 Task: Look for space in Usehat, India from 7th July, 2023 to 14th July, 2023 for 1 adult in price range Rs.6000 to Rs.14000. Place can be shared room with 1  bedroom having 1 bed and 1 bathroom. Property type can be house, flat, guest house, hotel. Booking option can be shelf check-in. Required host language is English.
Action: Mouse moved to (453, 79)
Screenshot: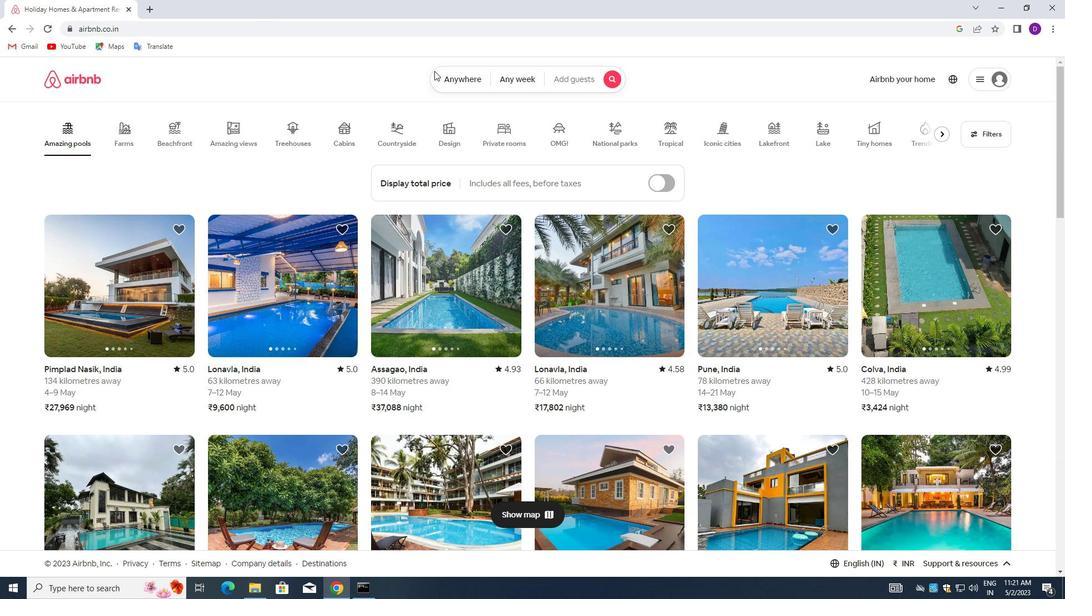 
Action: Mouse pressed left at (453, 79)
Screenshot: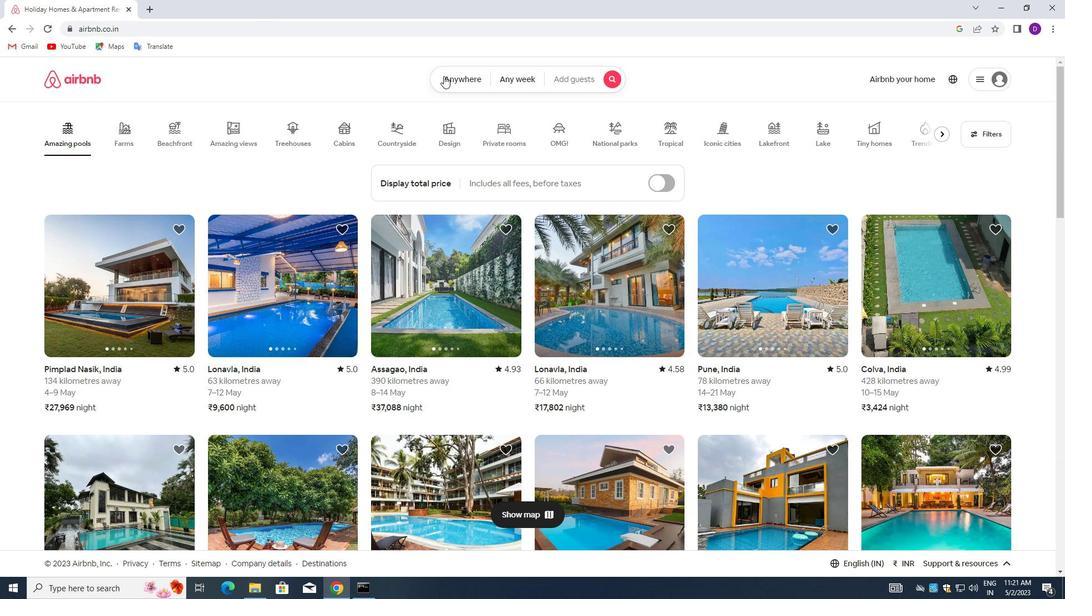 
Action: Mouse moved to (347, 129)
Screenshot: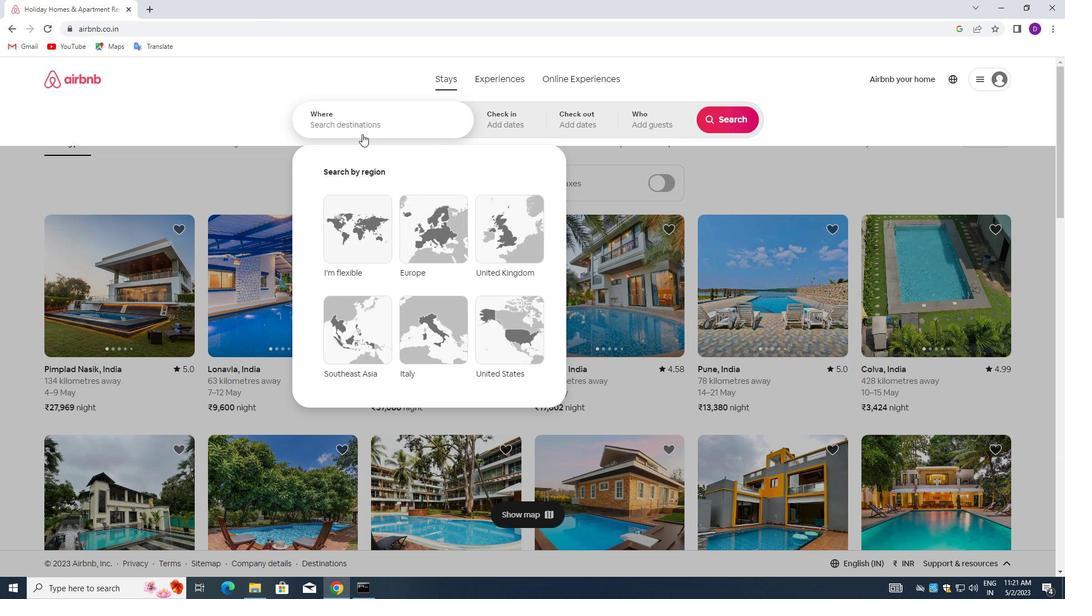 
Action: Mouse pressed left at (347, 129)
Screenshot: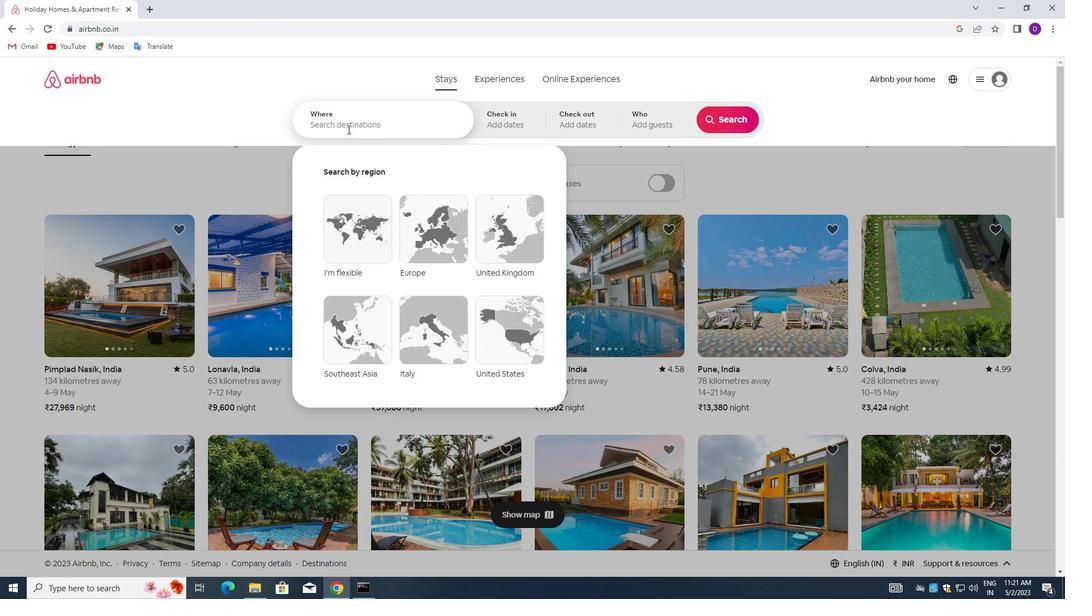 
Action: Key pressed <Key.shift>USEHAT,<Key.space><Key.shift>INDIA<Key.enter>
Screenshot: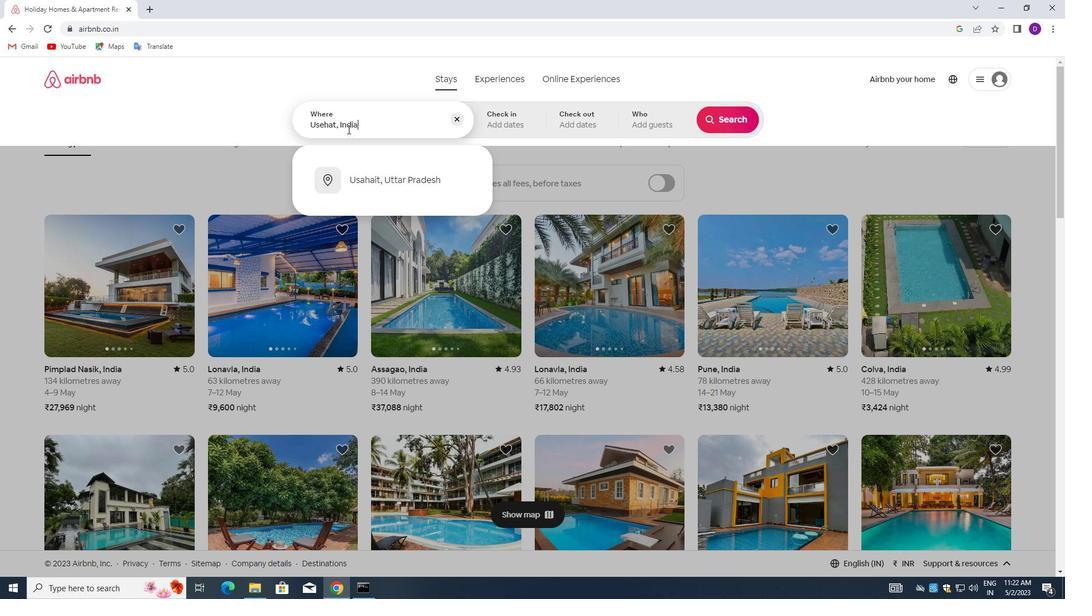 
Action: Mouse moved to (596, 237)
Screenshot: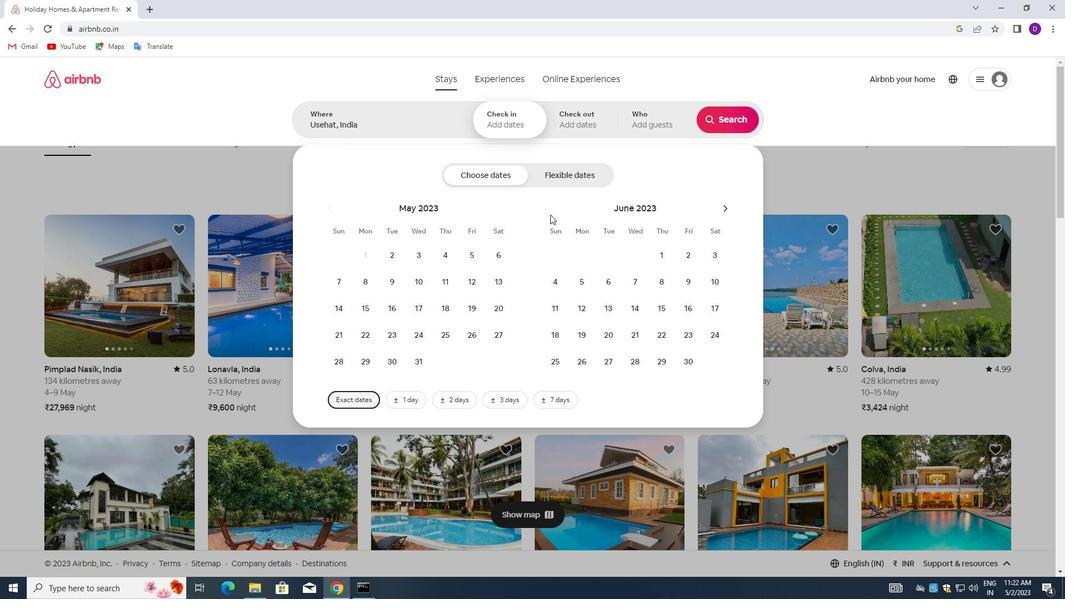 
Action: Mouse scrolled (596, 236) with delta (0, 0)
Screenshot: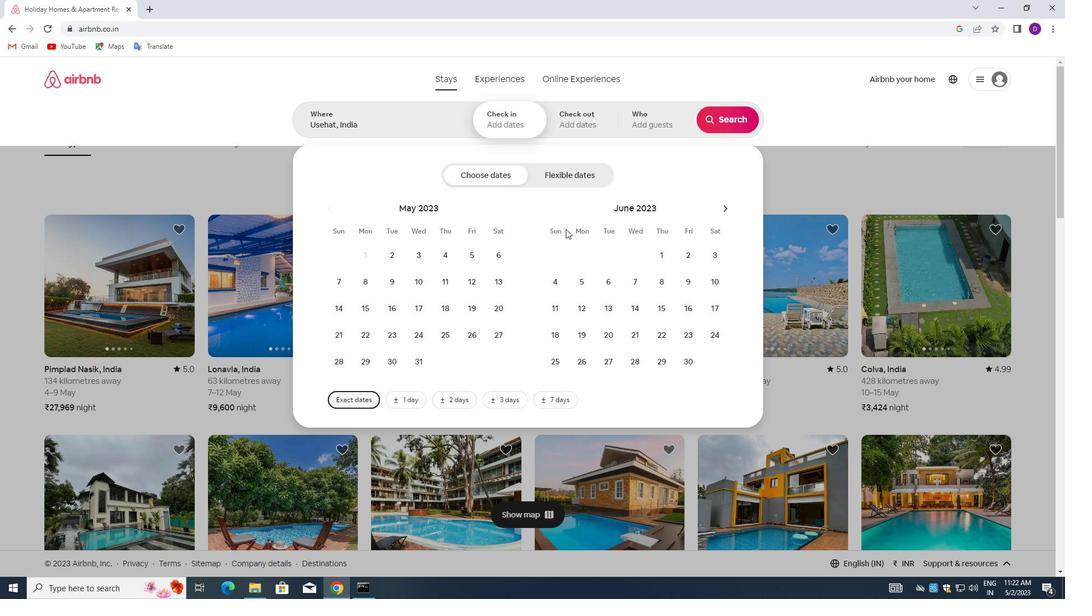 
Action: Mouse moved to (720, 210)
Screenshot: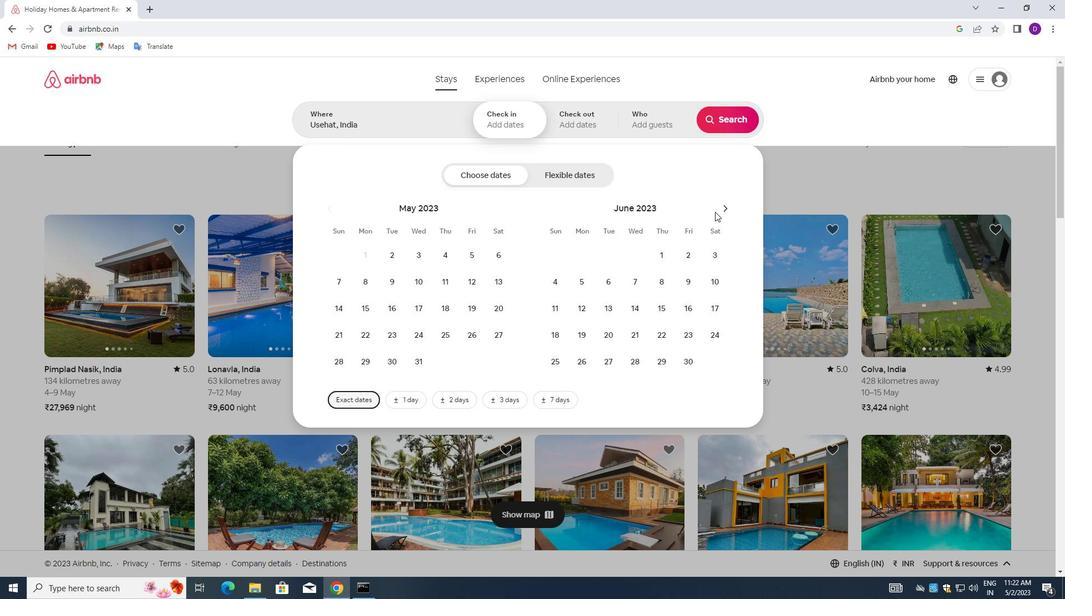
Action: Mouse pressed left at (720, 210)
Screenshot: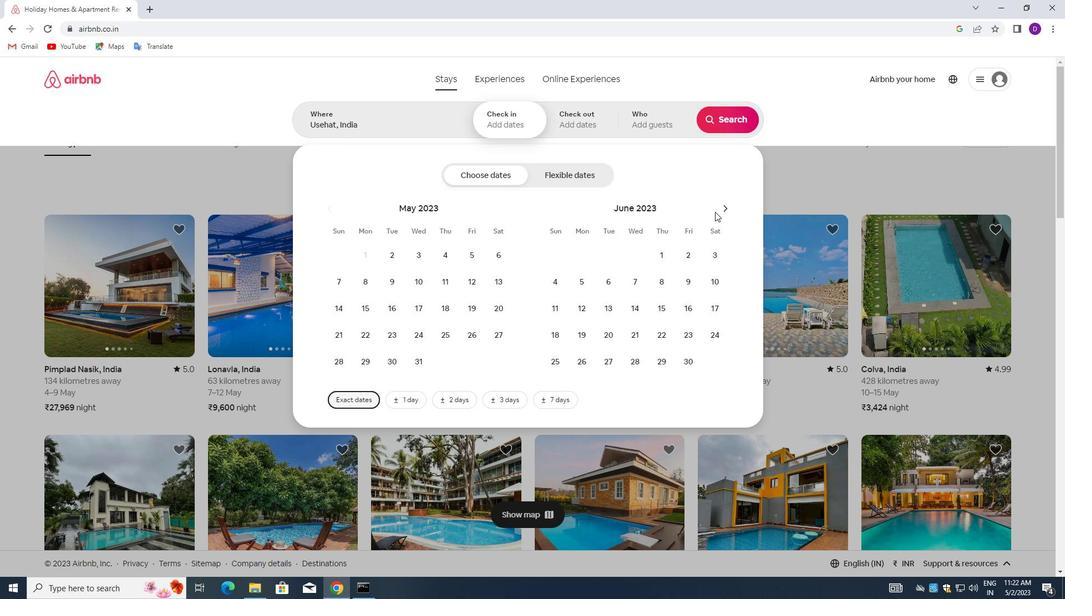 
Action: Mouse moved to (695, 284)
Screenshot: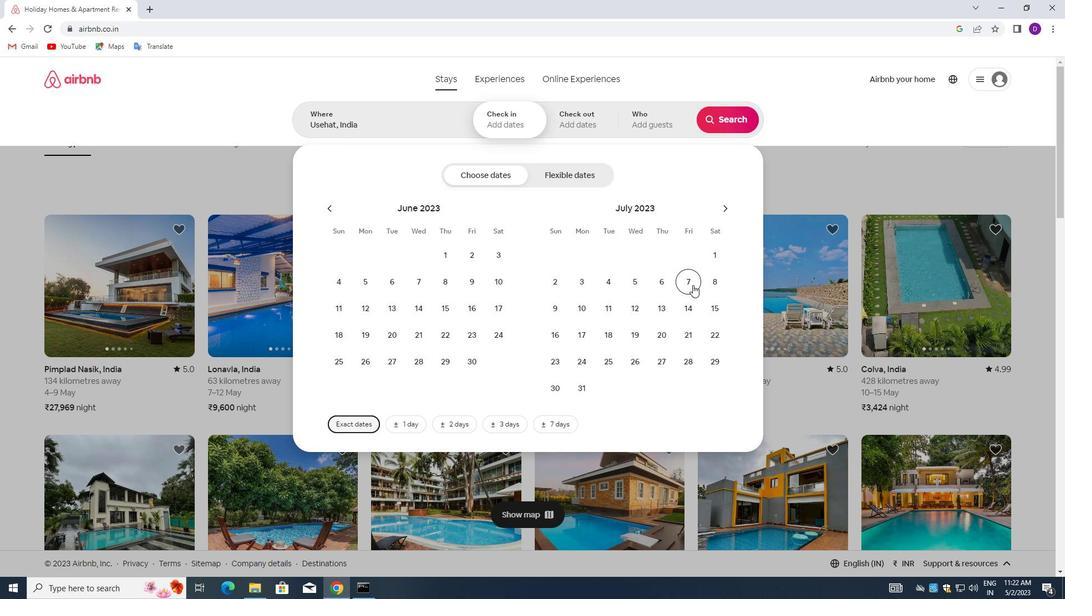 
Action: Mouse pressed left at (695, 284)
Screenshot: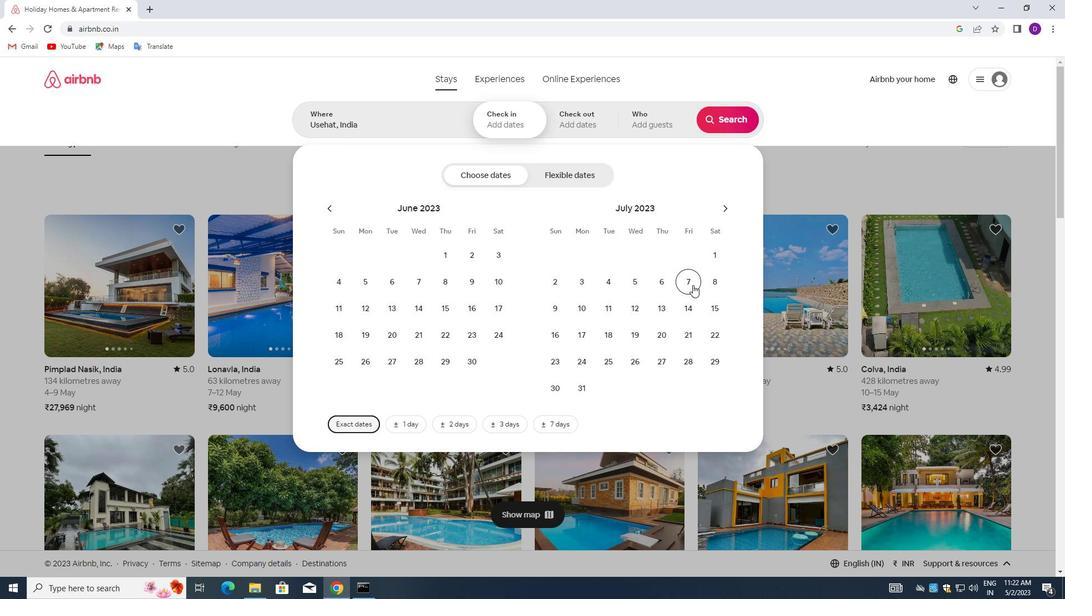 
Action: Mouse moved to (684, 309)
Screenshot: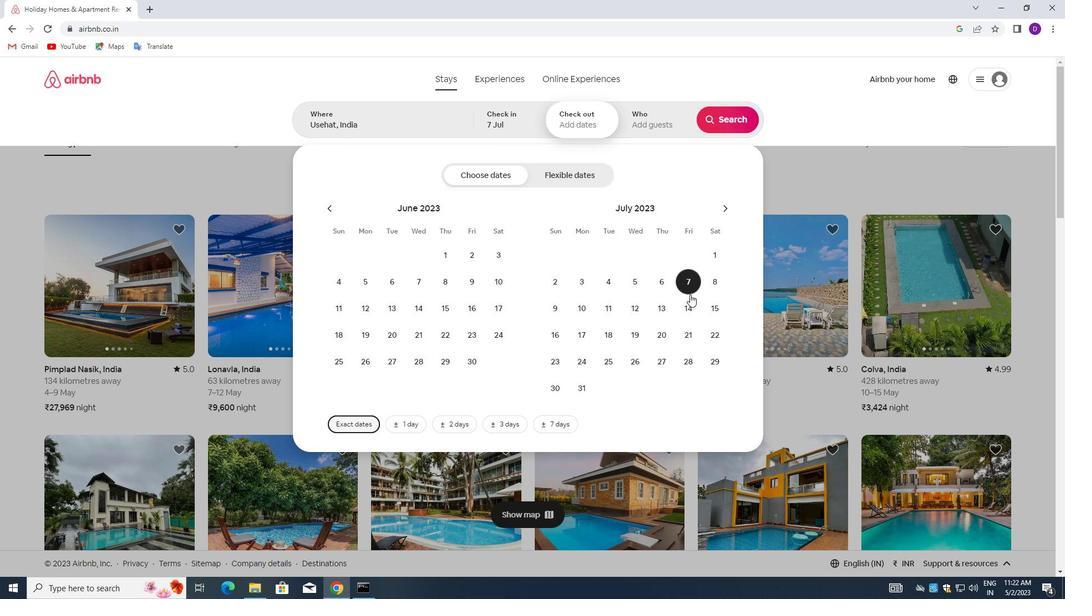 
Action: Mouse pressed left at (684, 309)
Screenshot: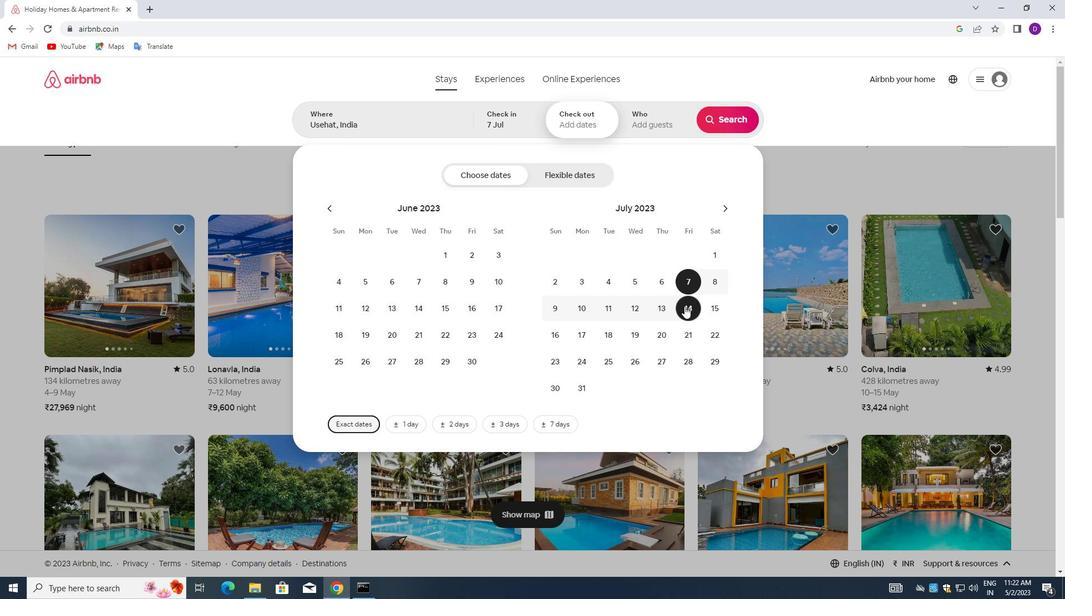 
Action: Mouse moved to (659, 122)
Screenshot: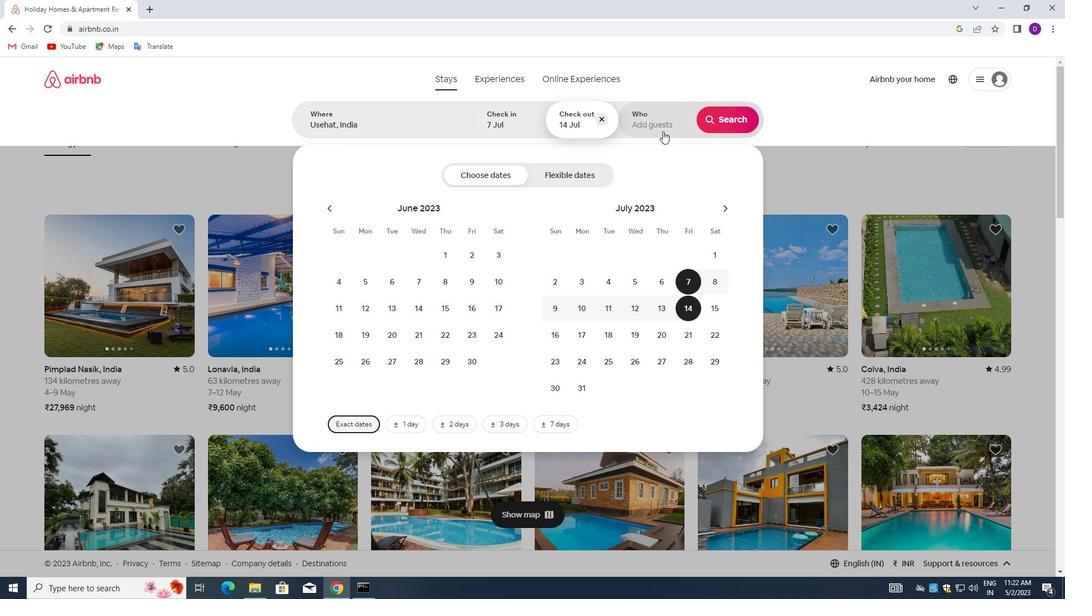 
Action: Mouse pressed left at (659, 122)
Screenshot: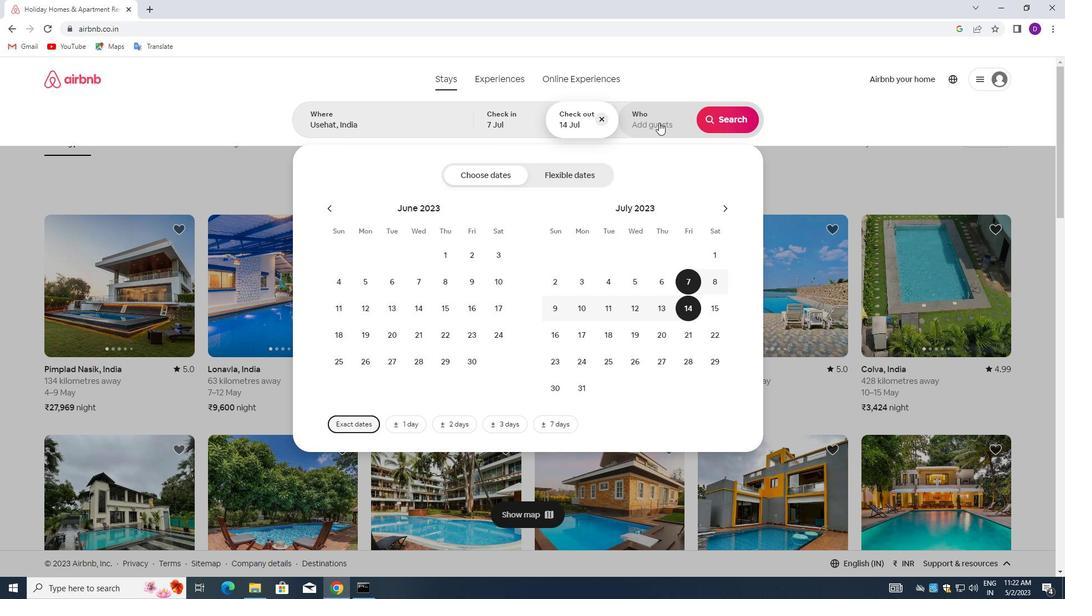
Action: Mouse moved to (732, 178)
Screenshot: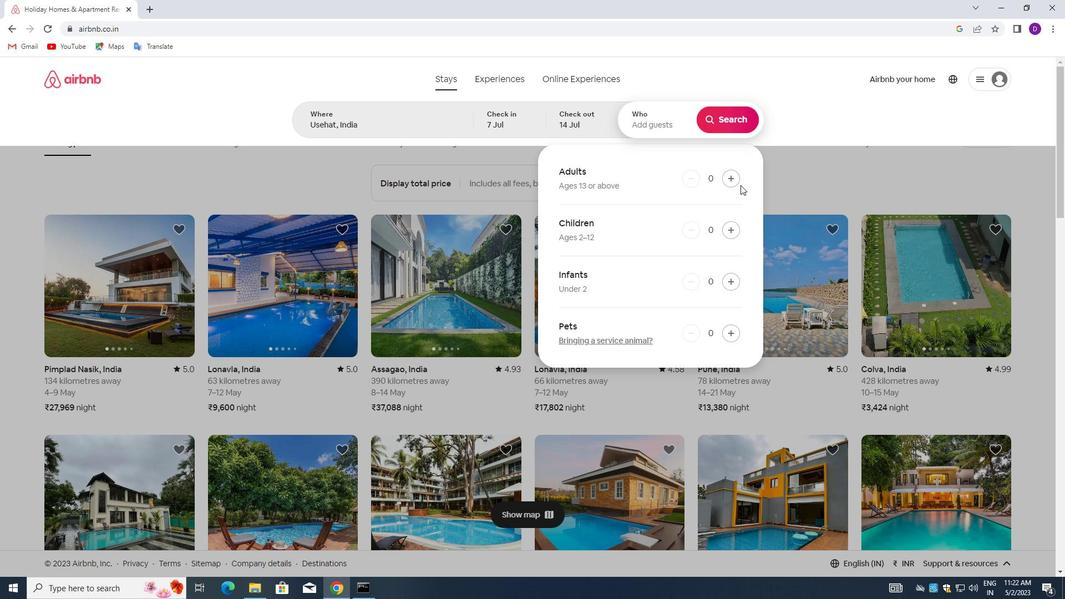 
Action: Mouse pressed left at (732, 178)
Screenshot: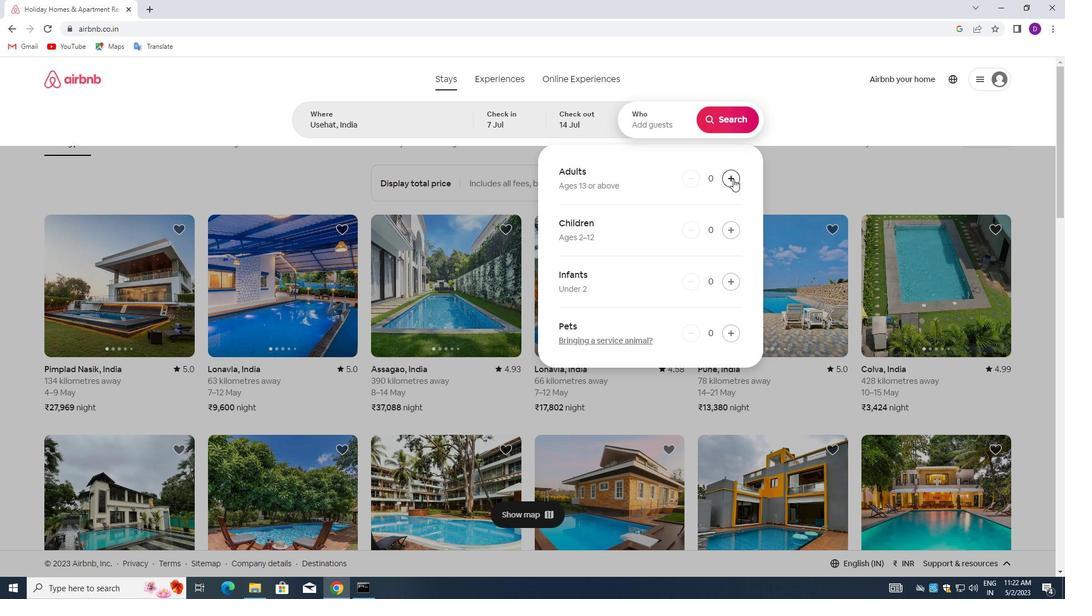 
Action: Mouse moved to (731, 120)
Screenshot: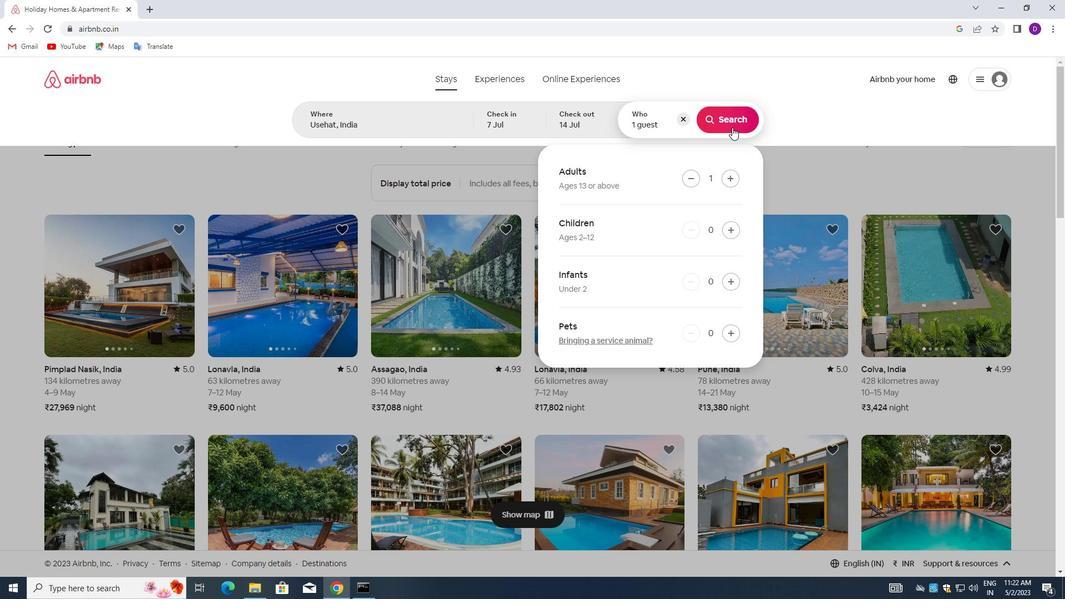 
Action: Mouse pressed left at (731, 120)
Screenshot: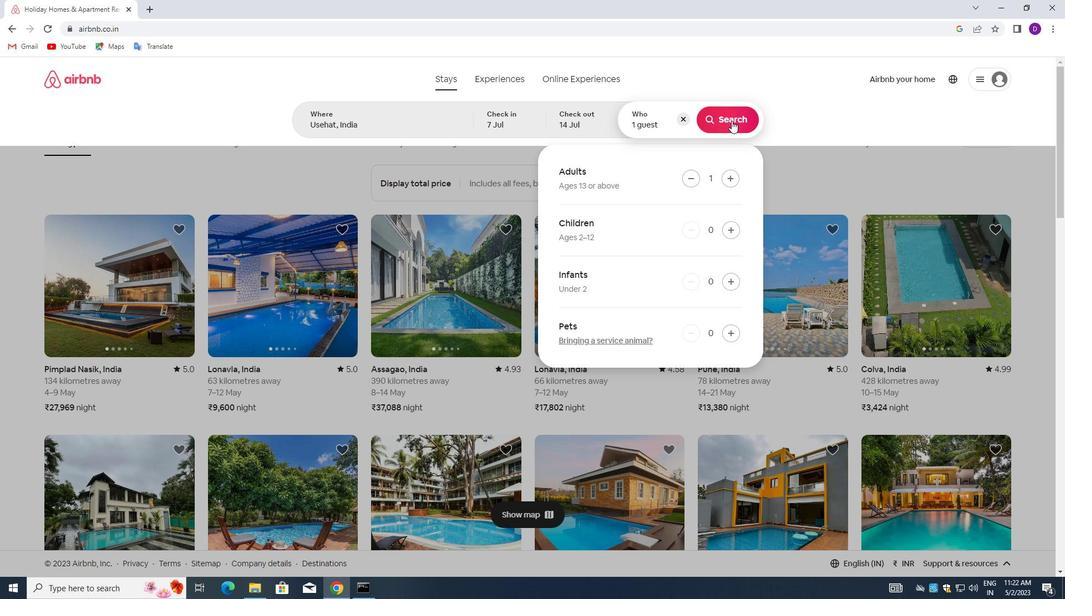 
Action: Mouse moved to (997, 125)
Screenshot: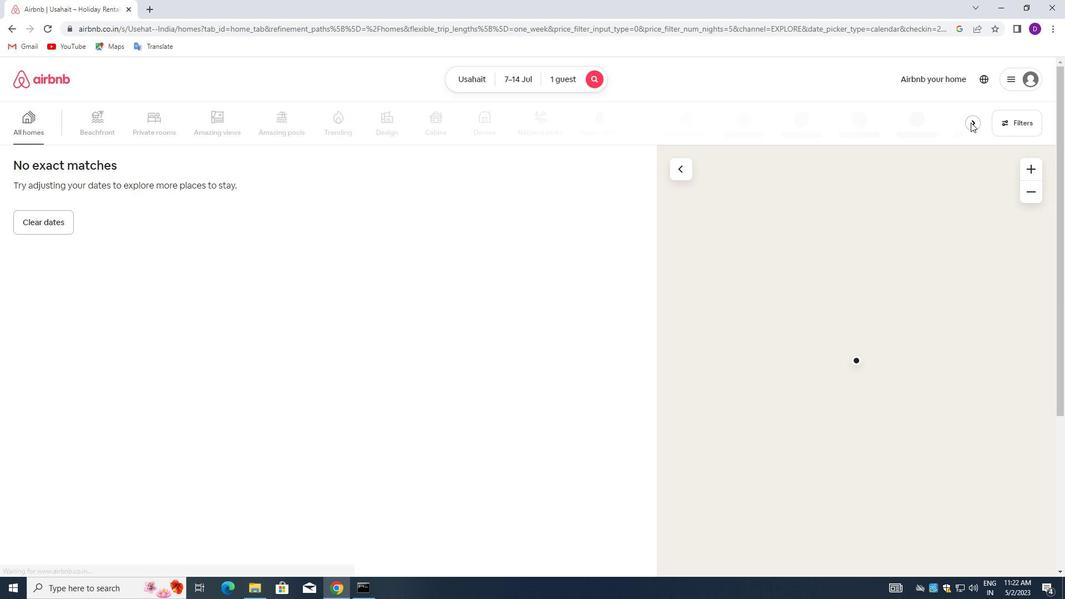
Action: Mouse pressed left at (997, 125)
Screenshot: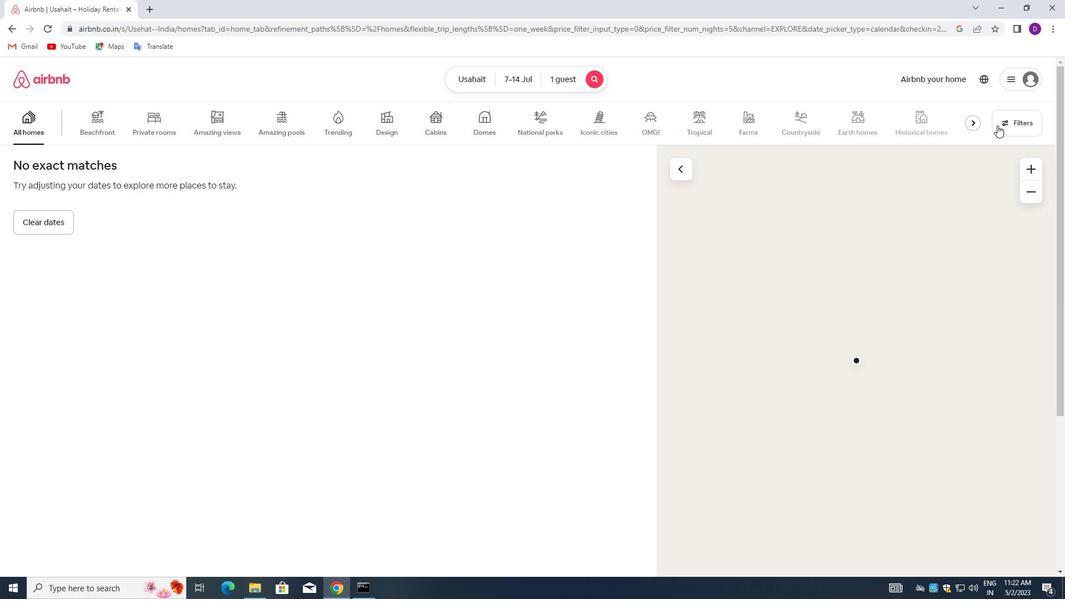 
Action: Mouse moved to (387, 196)
Screenshot: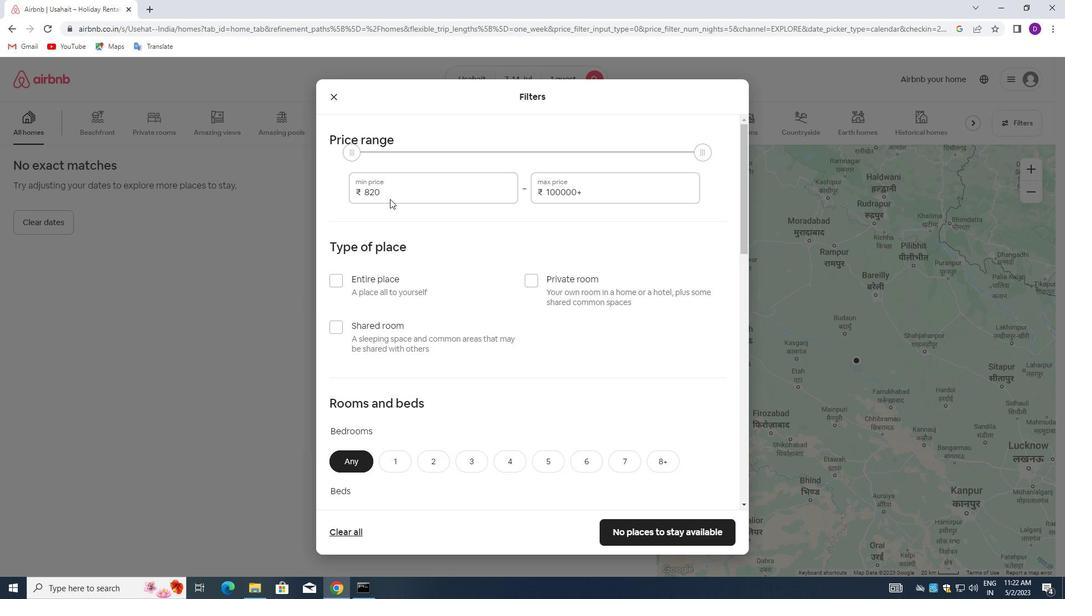 
Action: Mouse pressed left at (387, 196)
Screenshot: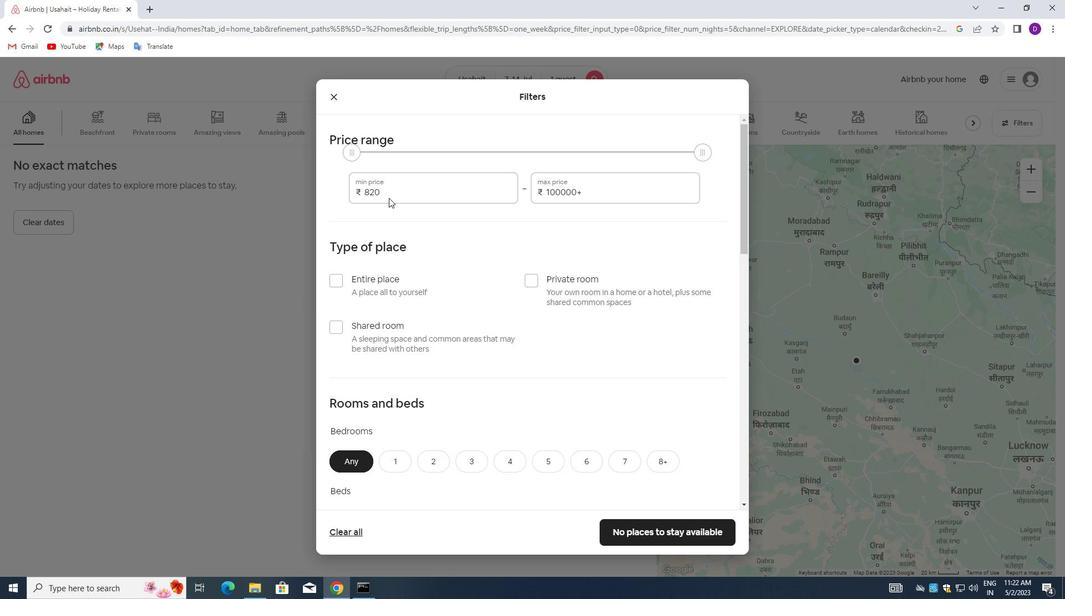 
Action: Mouse pressed left at (387, 196)
Screenshot: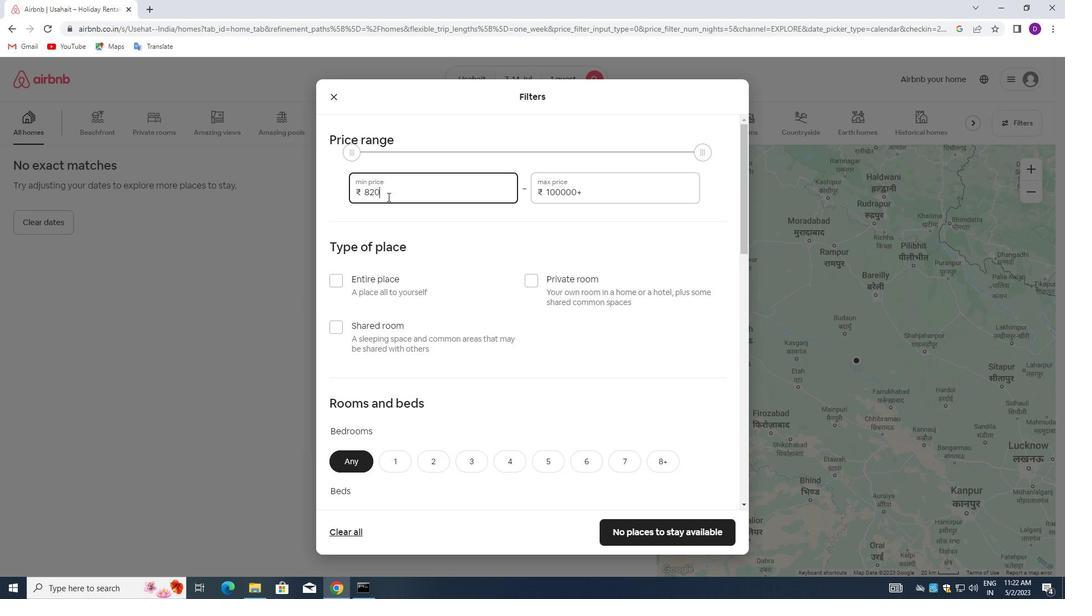 
Action: Key pressed 6000<Key.tab>14000
Screenshot: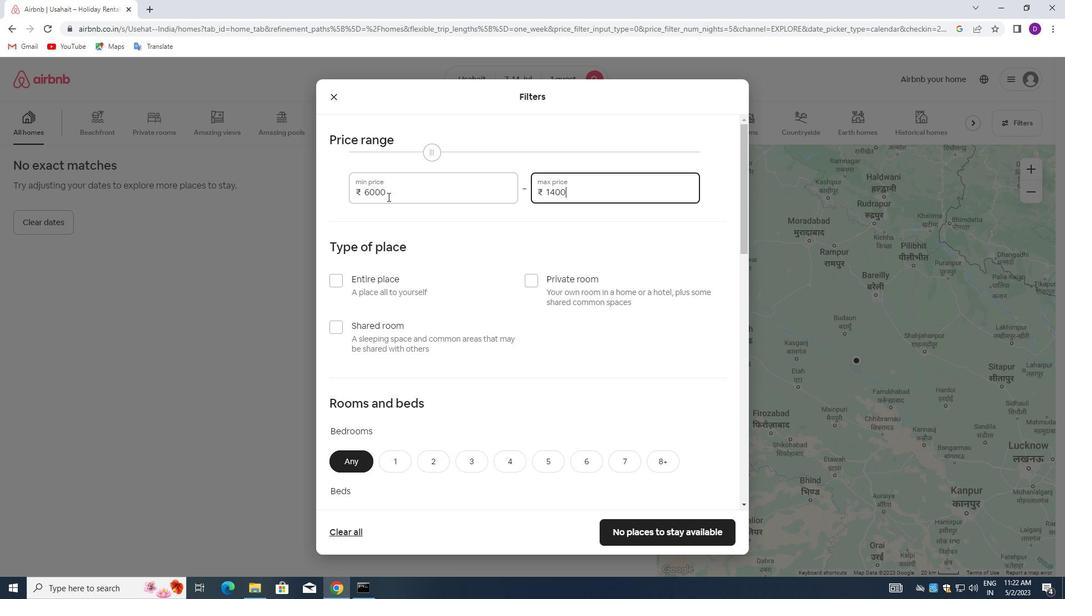 
Action: Mouse moved to (425, 260)
Screenshot: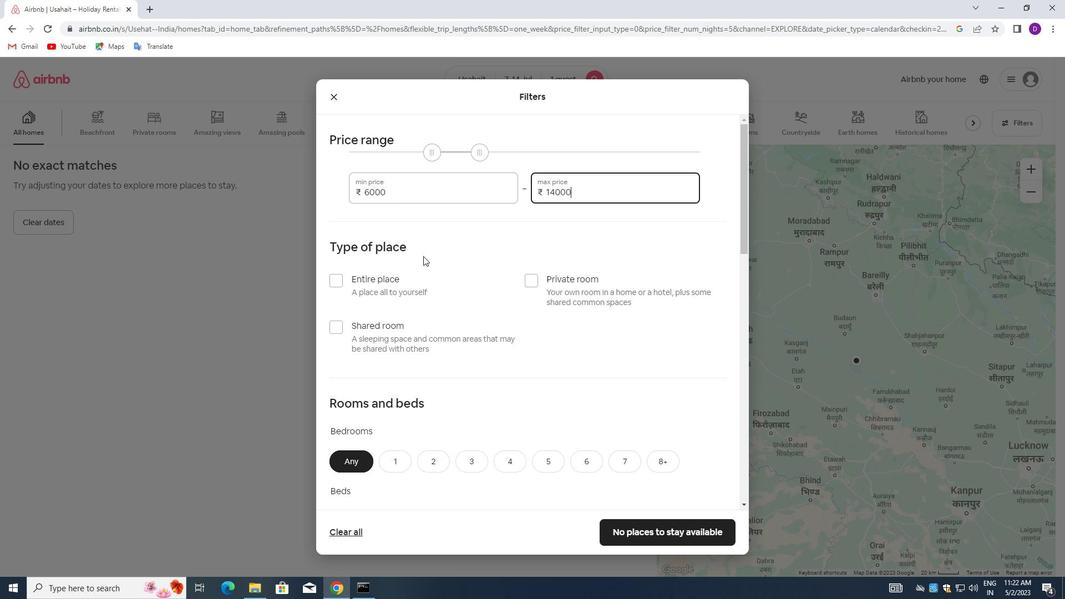 
Action: Mouse scrolled (425, 259) with delta (0, 0)
Screenshot: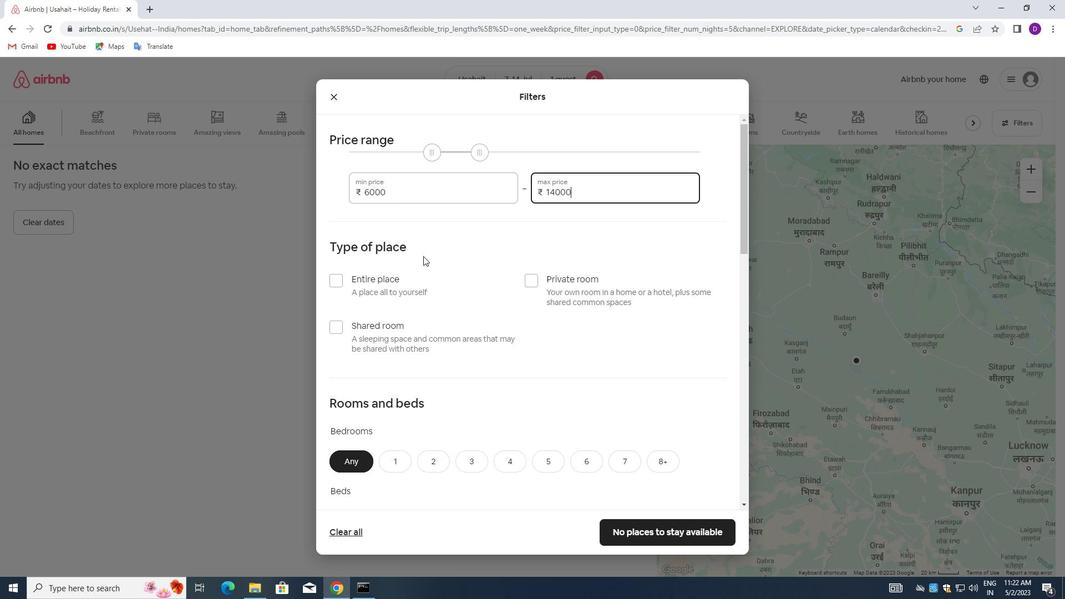 
Action: Mouse moved to (498, 308)
Screenshot: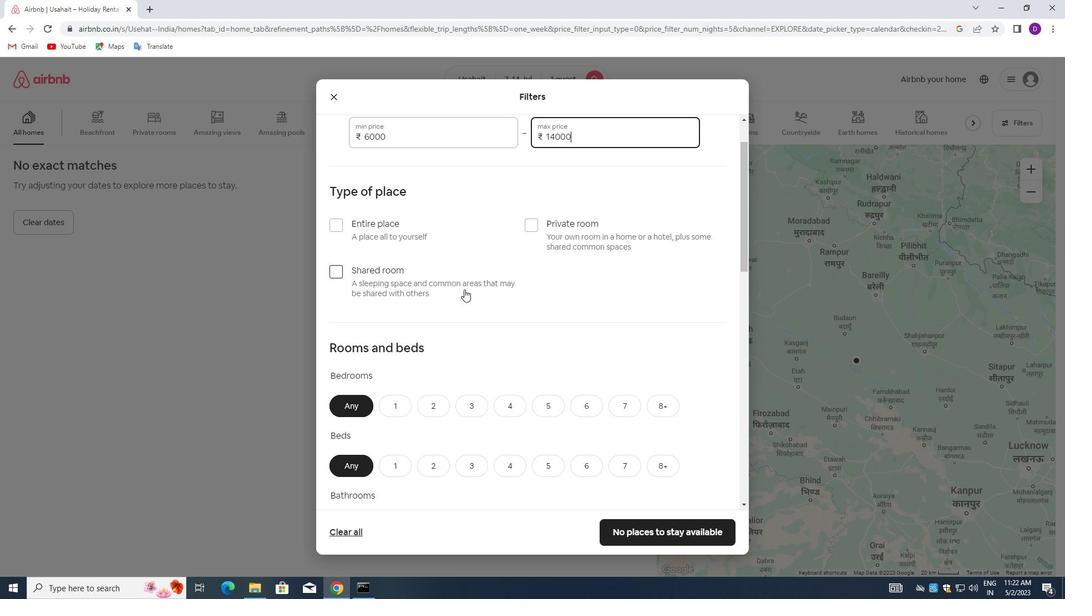 
Action: Mouse scrolled (498, 307) with delta (0, 0)
Screenshot: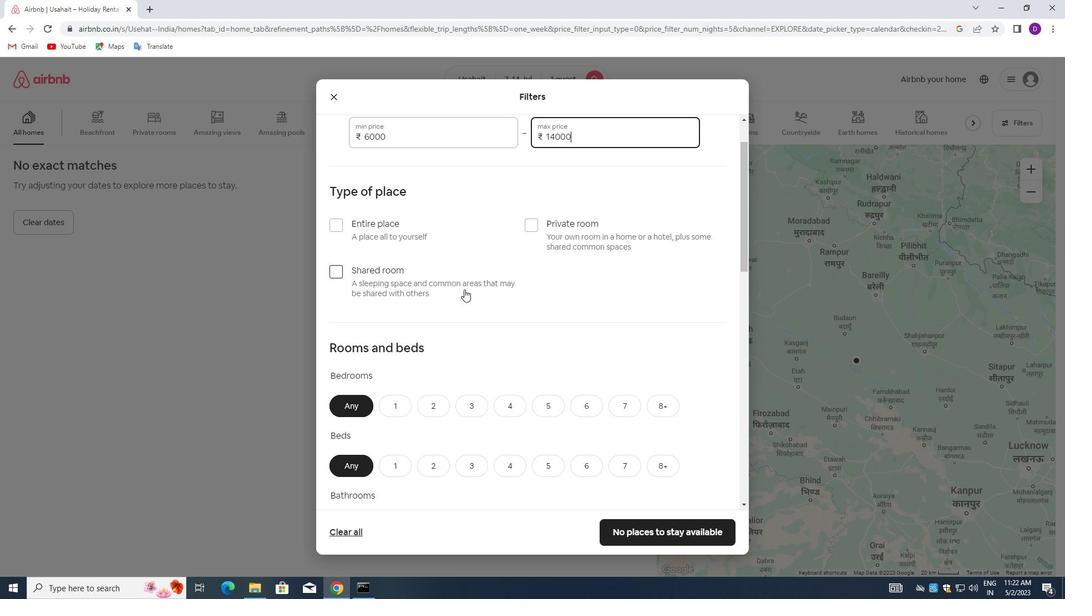 
Action: Mouse moved to (499, 308)
Screenshot: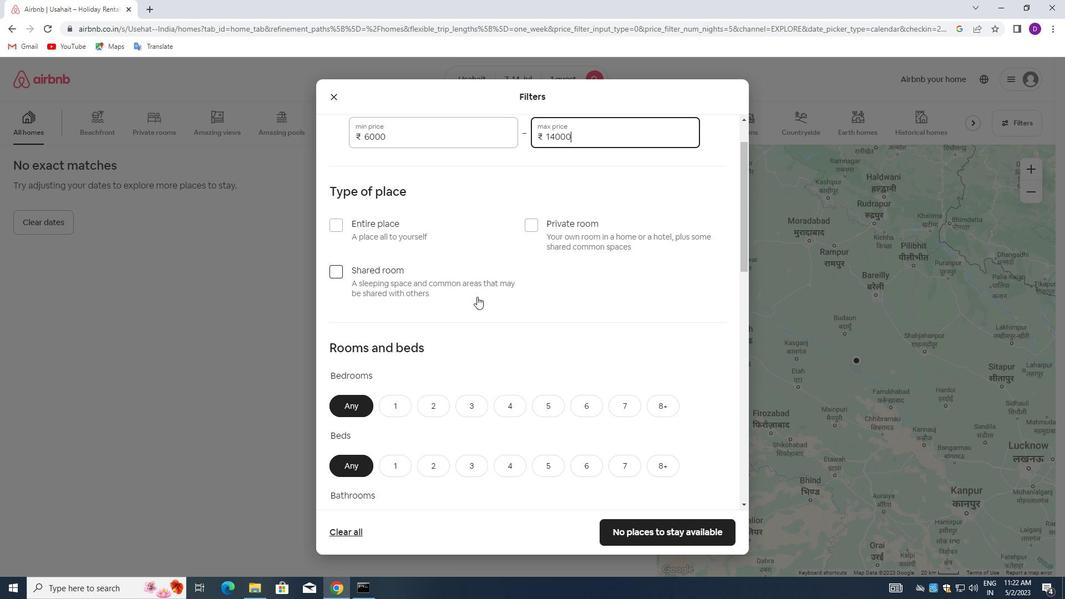 
Action: Mouse scrolled (499, 308) with delta (0, 0)
Screenshot: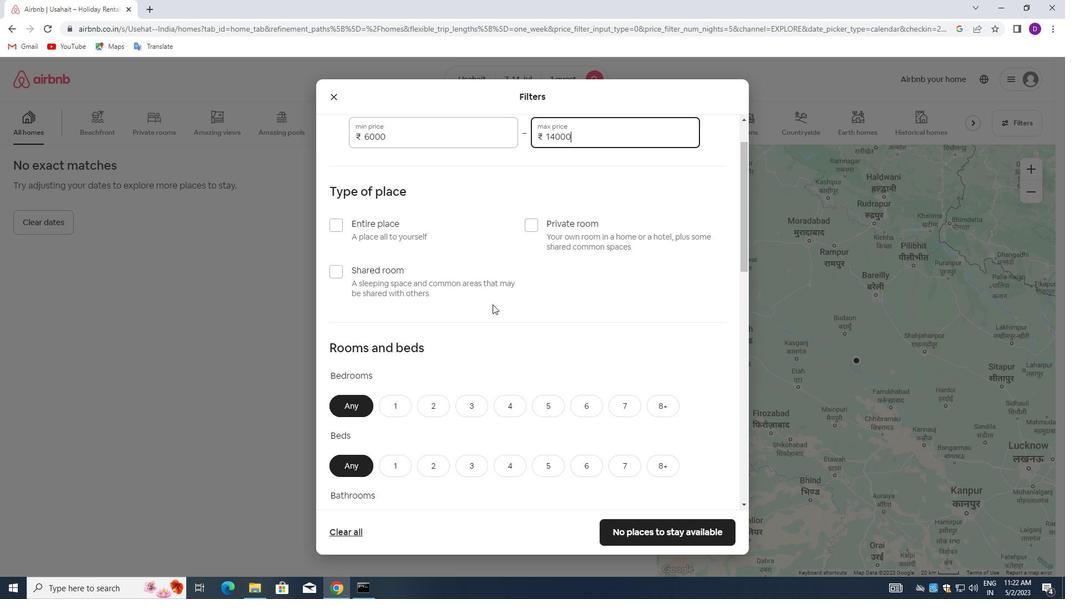 
Action: Mouse moved to (462, 254)
Screenshot: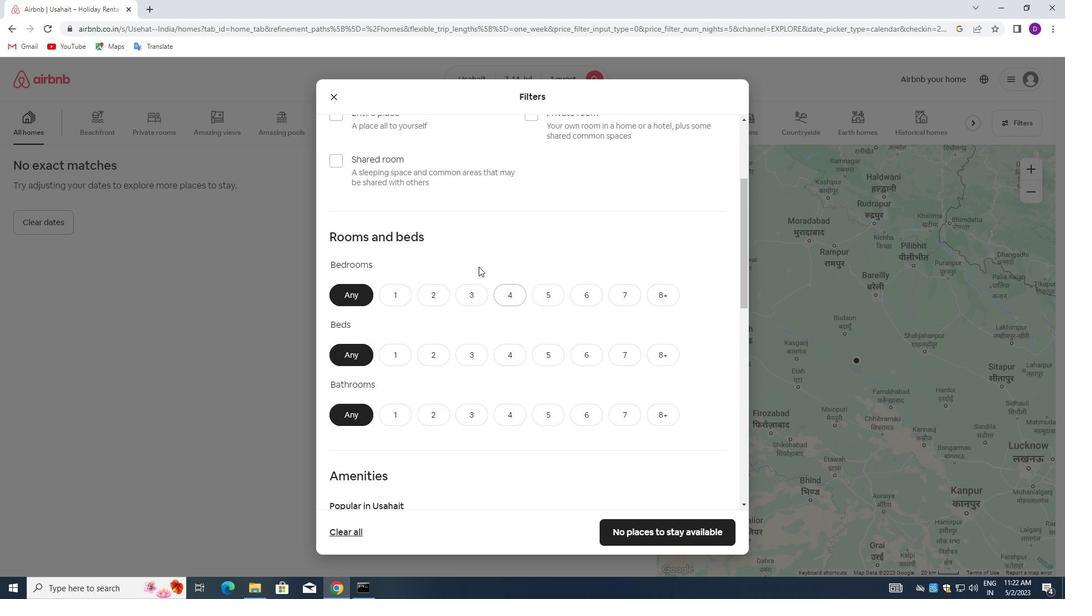 
Action: Mouse scrolled (462, 254) with delta (0, 0)
Screenshot: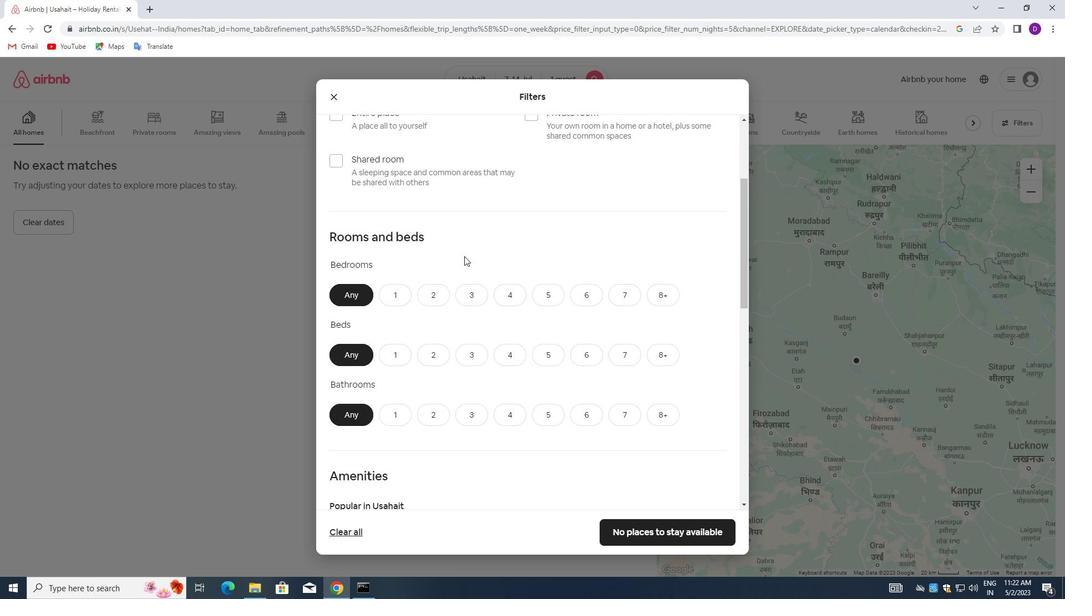
Action: Mouse moved to (336, 219)
Screenshot: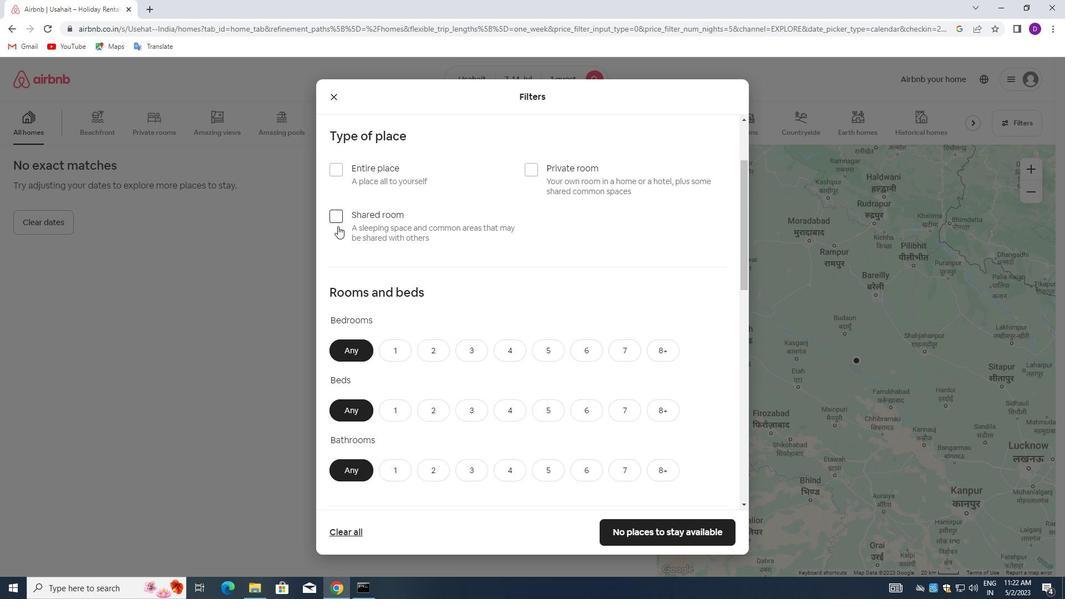 
Action: Mouse pressed left at (336, 219)
Screenshot: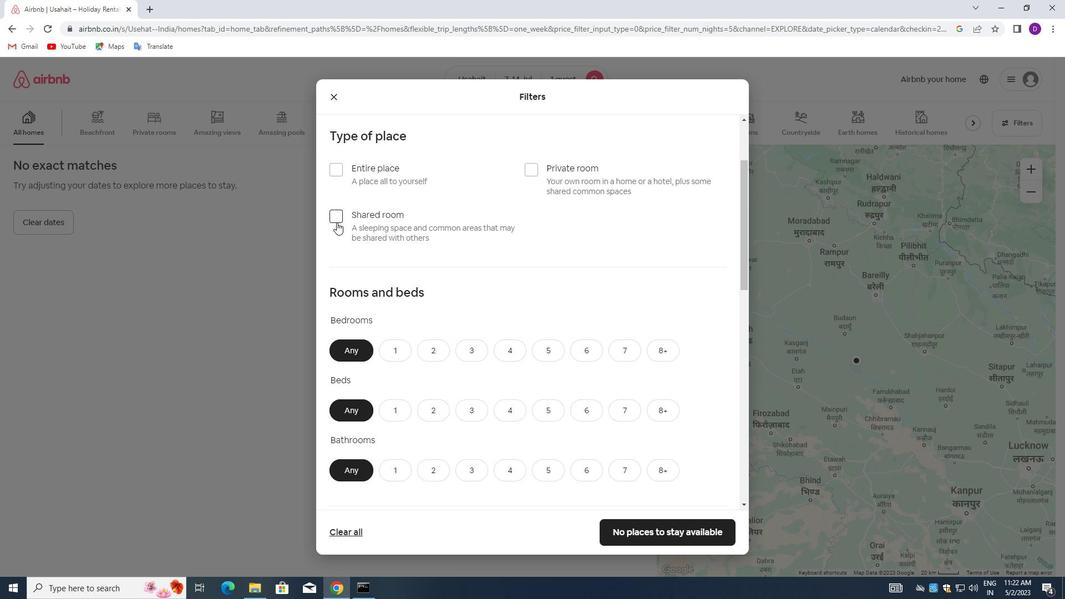 
Action: Mouse moved to (462, 265)
Screenshot: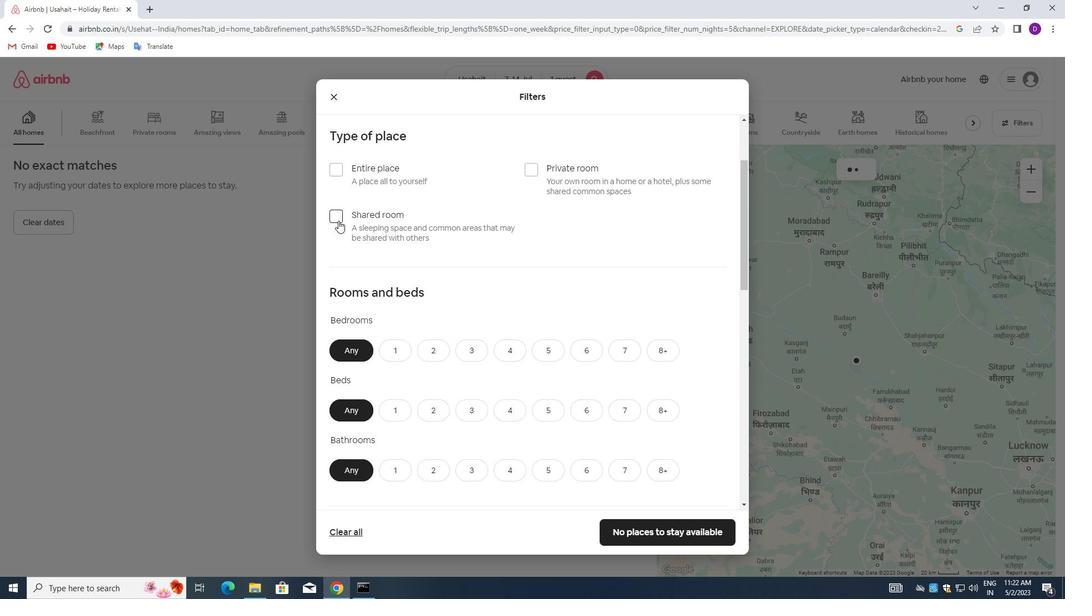 
Action: Mouse scrolled (462, 264) with delta (0, 0)
Screenshot: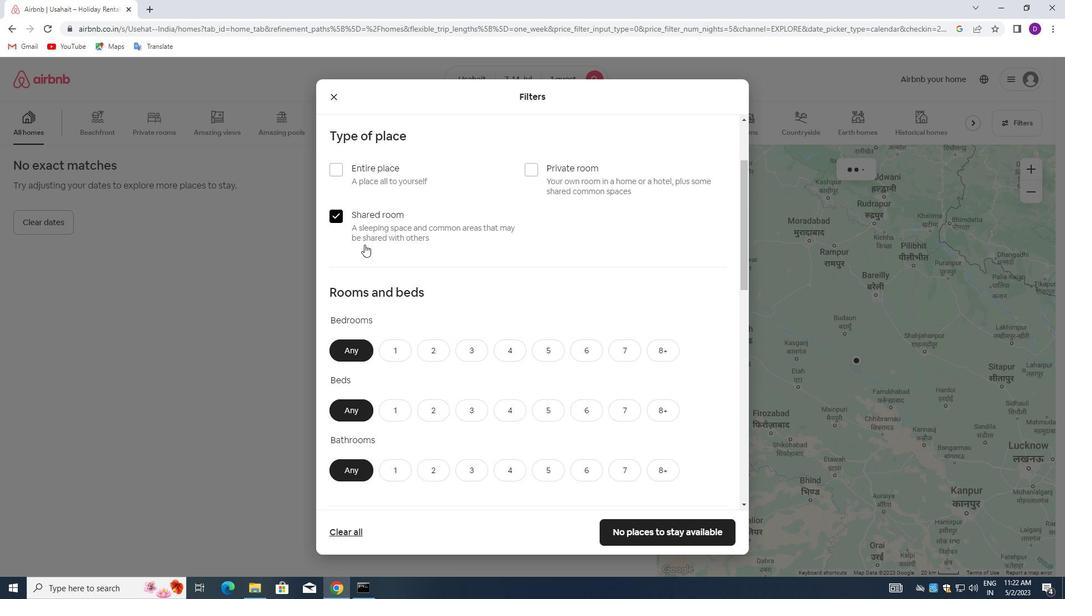 
Action: Mouse moved to (463, 265)
Screenshot: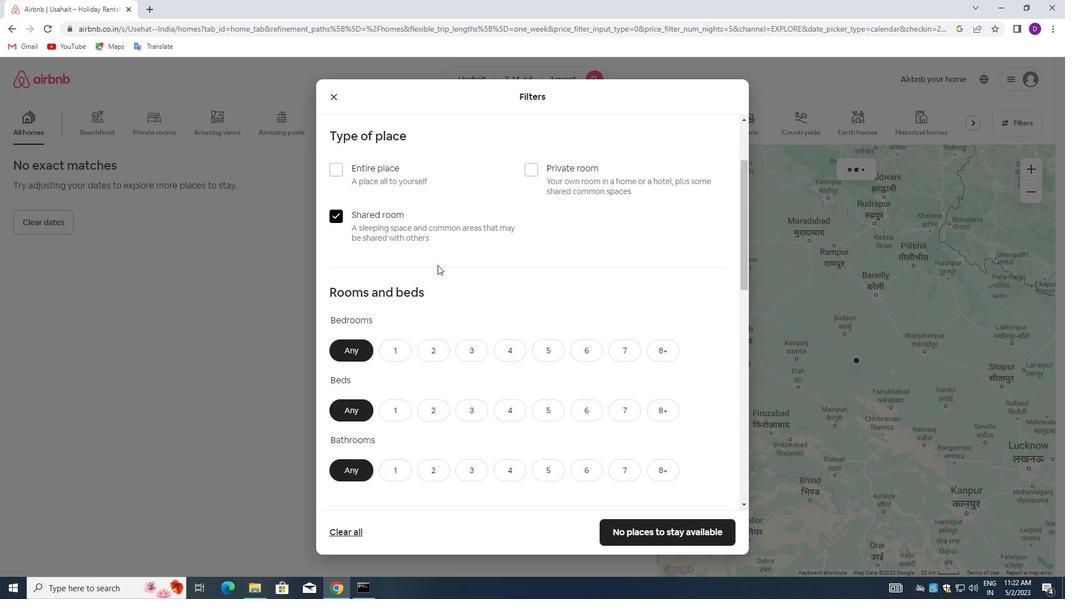 
Action: Mouse scrolled (463, 265) with delta (0, 0)
Screenshot: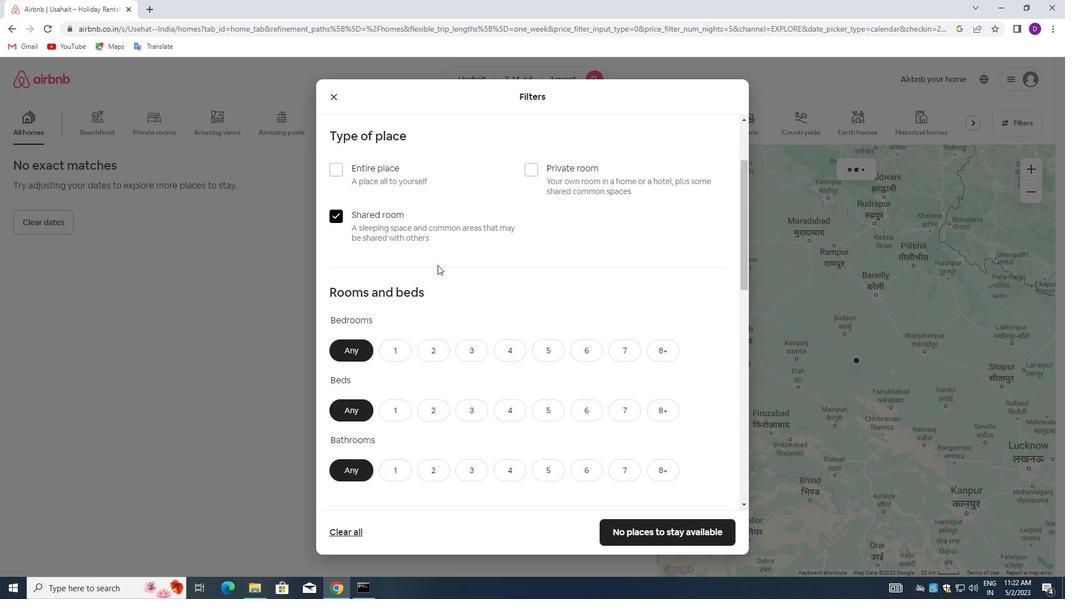 
Action: Mouse moved to (463, 266)
Screenshot: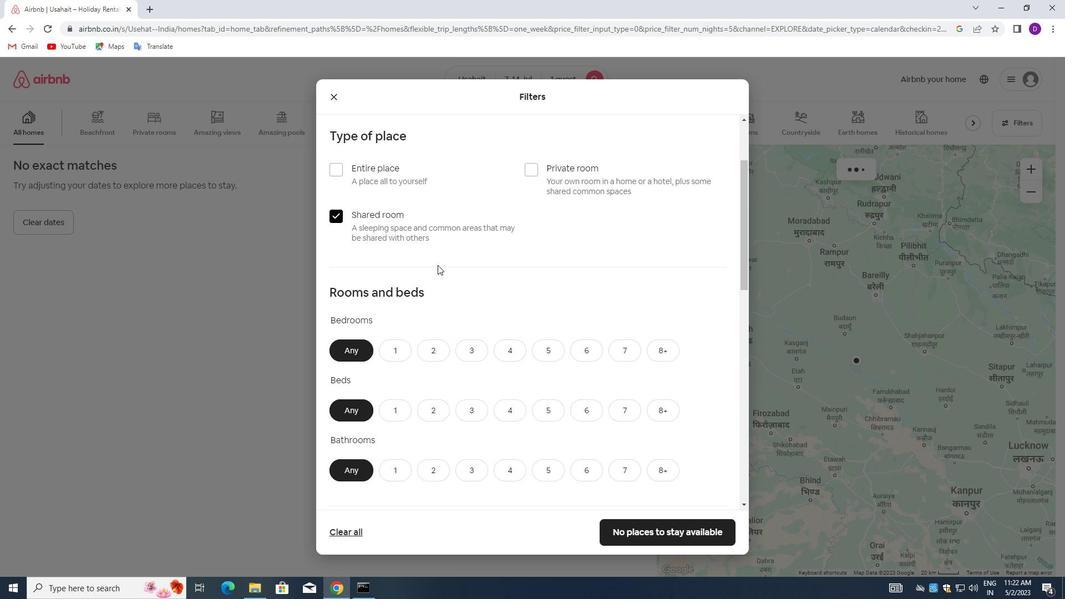 
Action: Mouse scrolled (463, 265) with delta (0, 0)
Screenshot: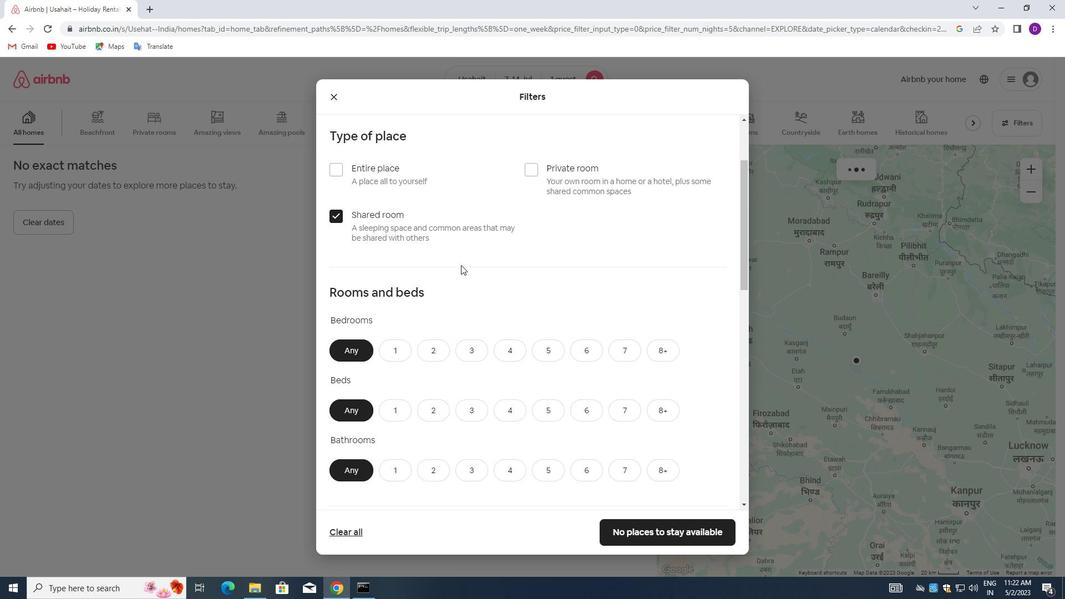 
Action: Mouse moved to (392, 177)
Screenshot: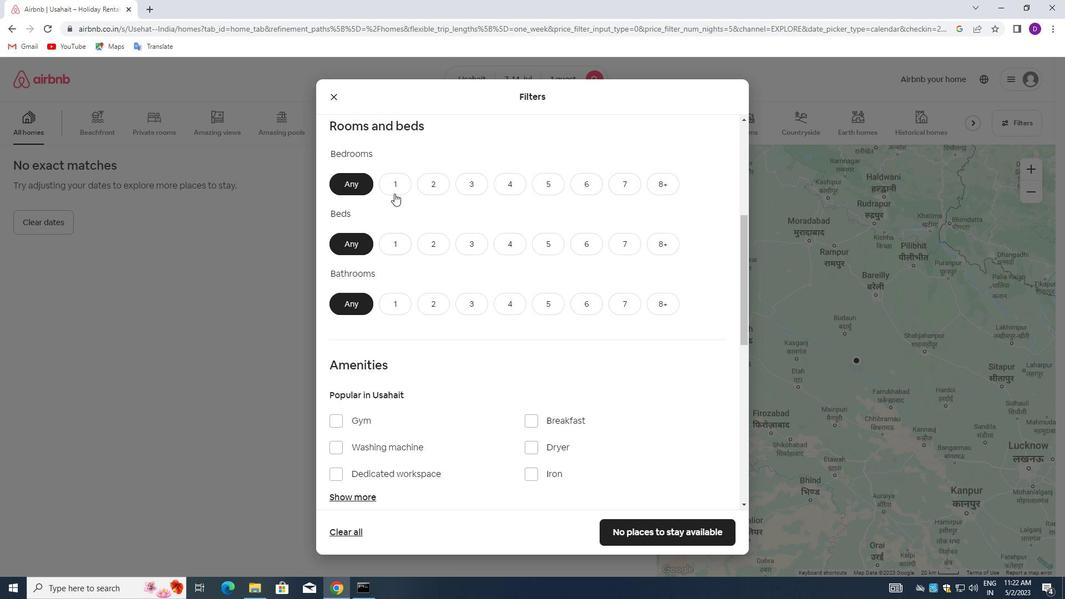 
Action: Mouse pressed left at (392, 177)
Screenshot: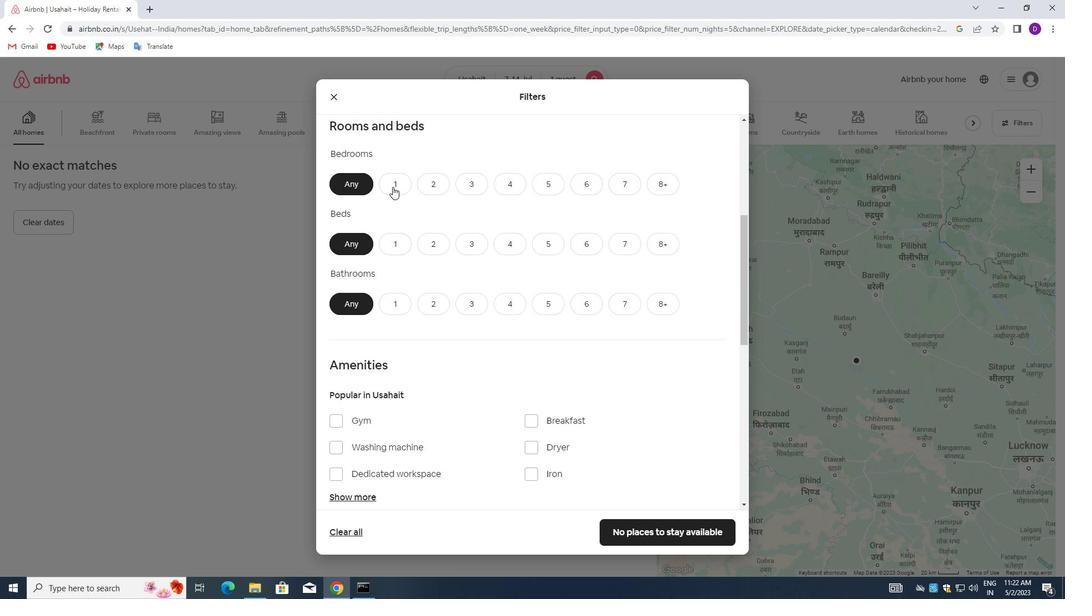 
Action: Mouse moved to (393, 239)
Screenshot: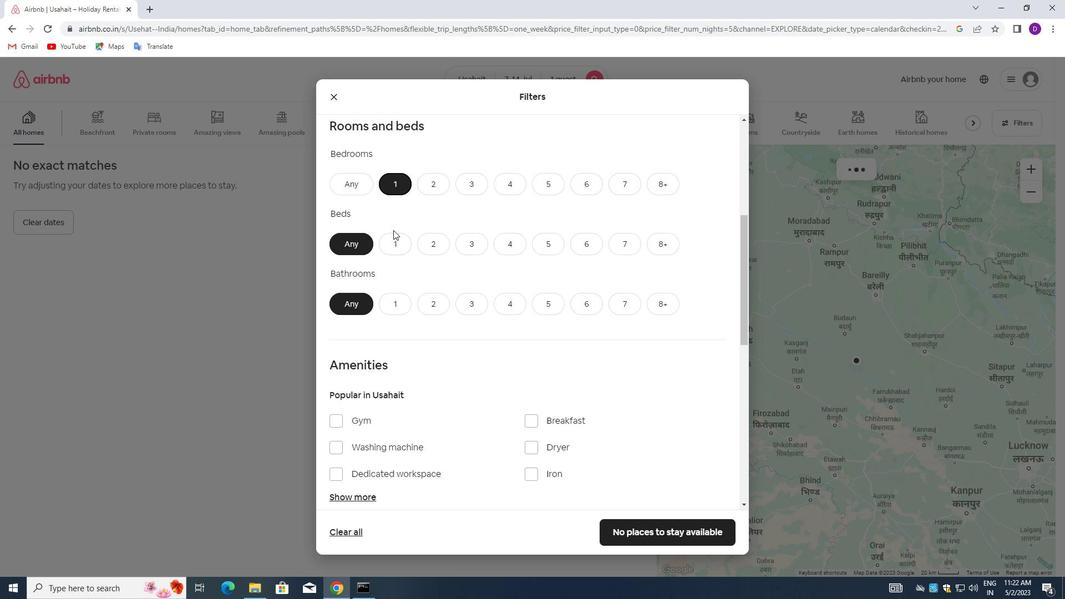 
Action: Mouse pressed left at (393, 239)
Screenshot: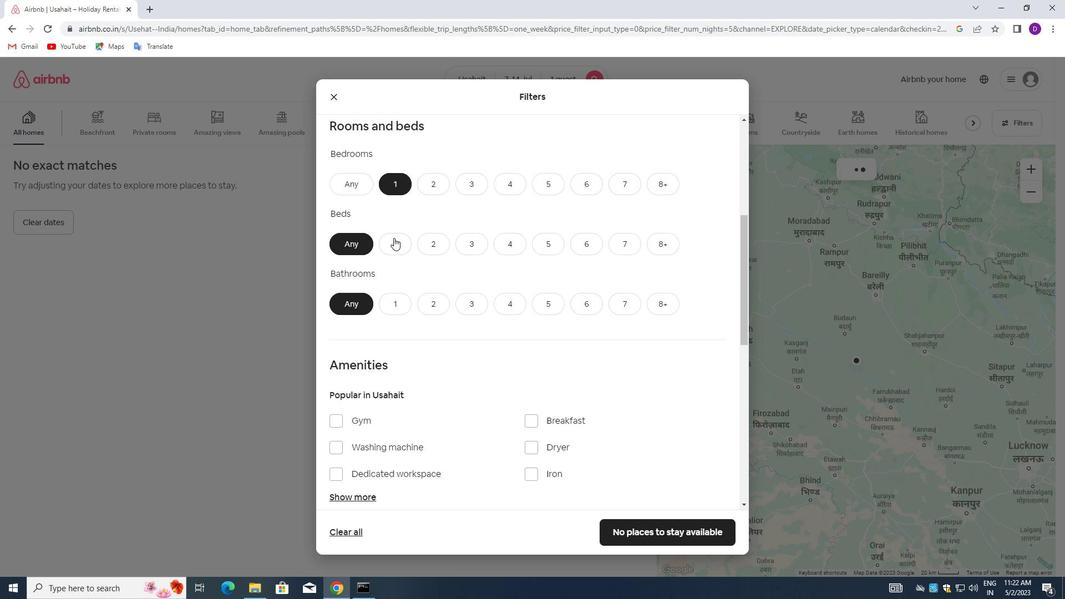 
Action: Mouse moved to (396, 305)
Screenshot: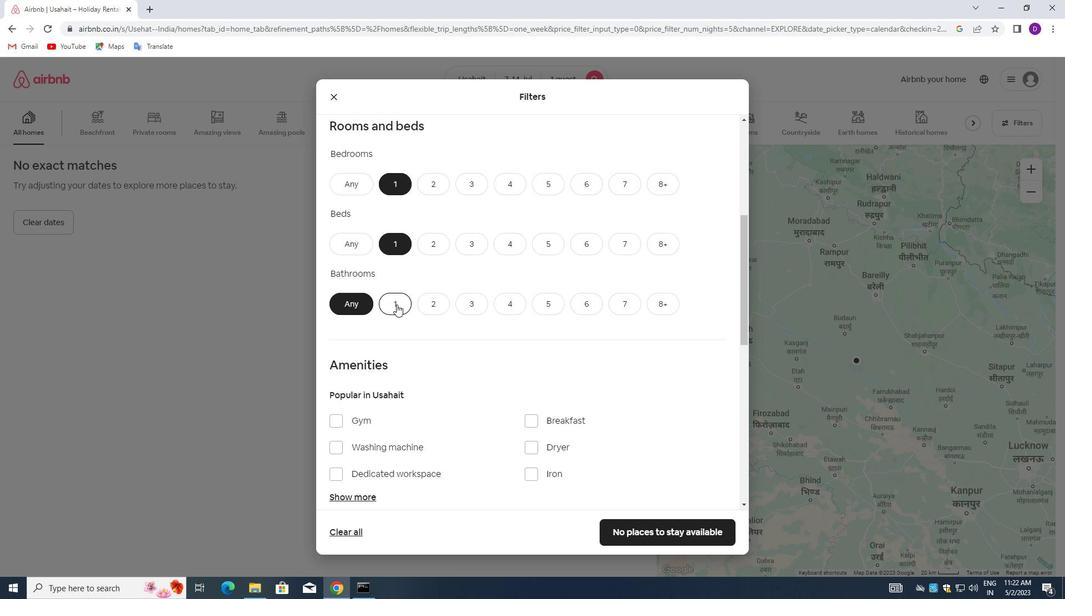 
Action: Mouse pressed left at (396, 305)
Screenshot: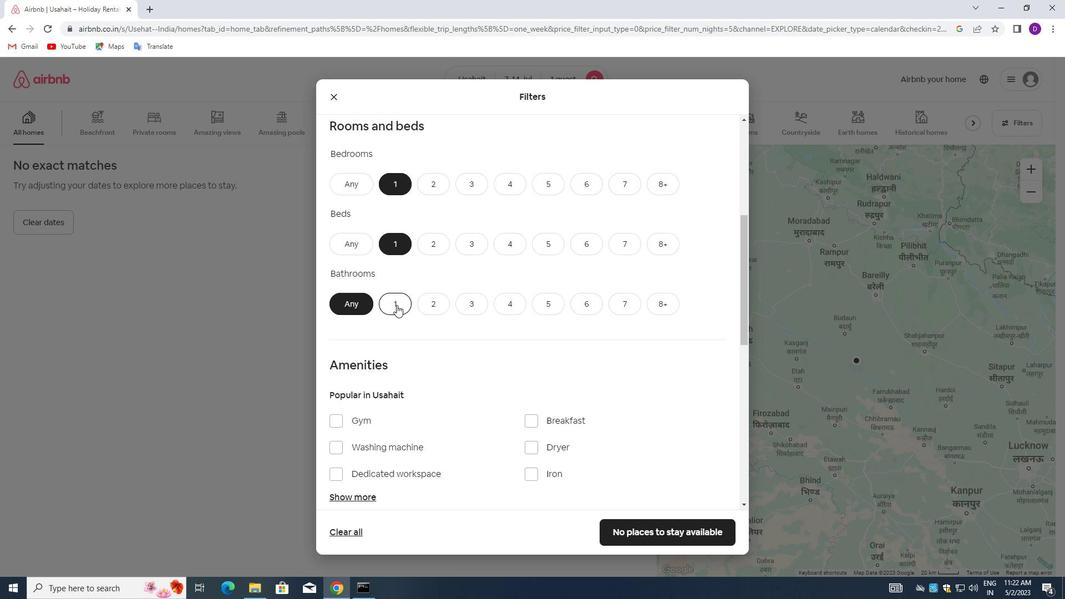 
Action: Mouse moved to (513, 333)
Screenshot: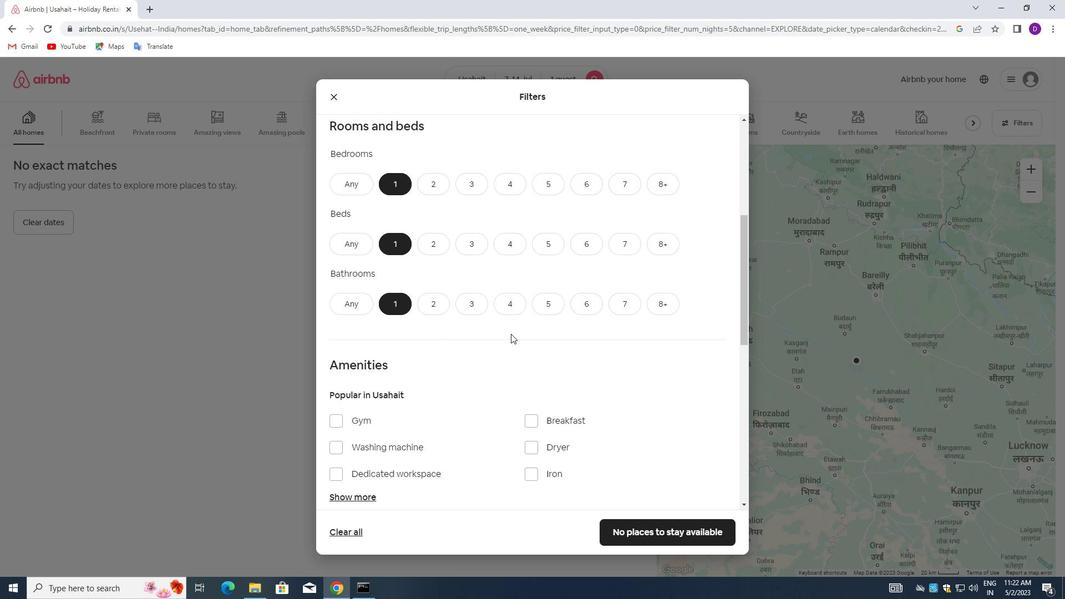 
Action: Mouse scrolled (513, 333) with delta (0, 0)
Screenshot: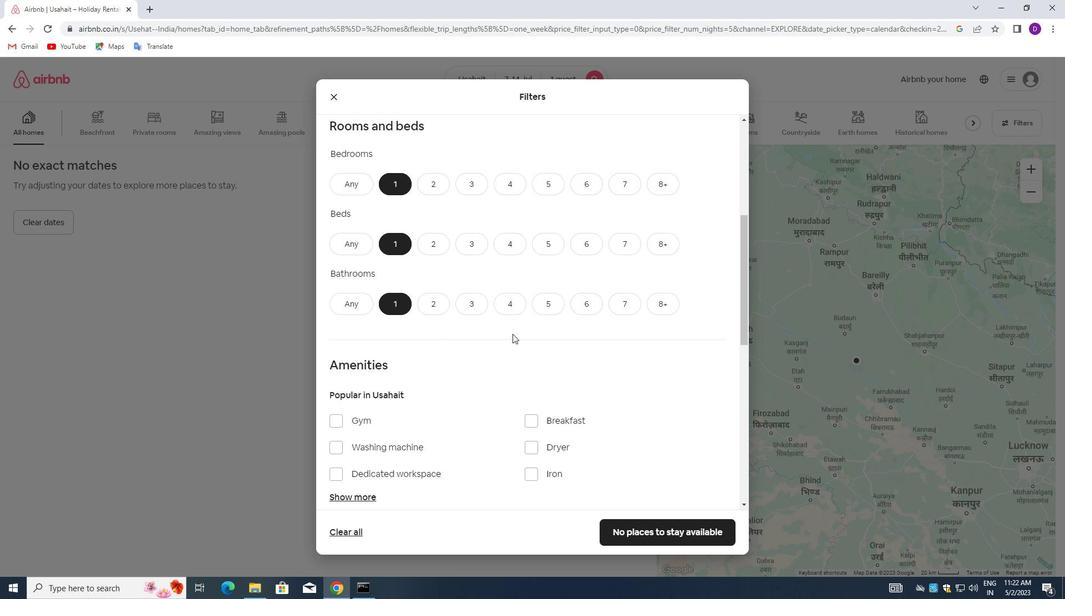 
Action: Mouse scrolled (513, 333) with delta (0, 0)
Screenshot: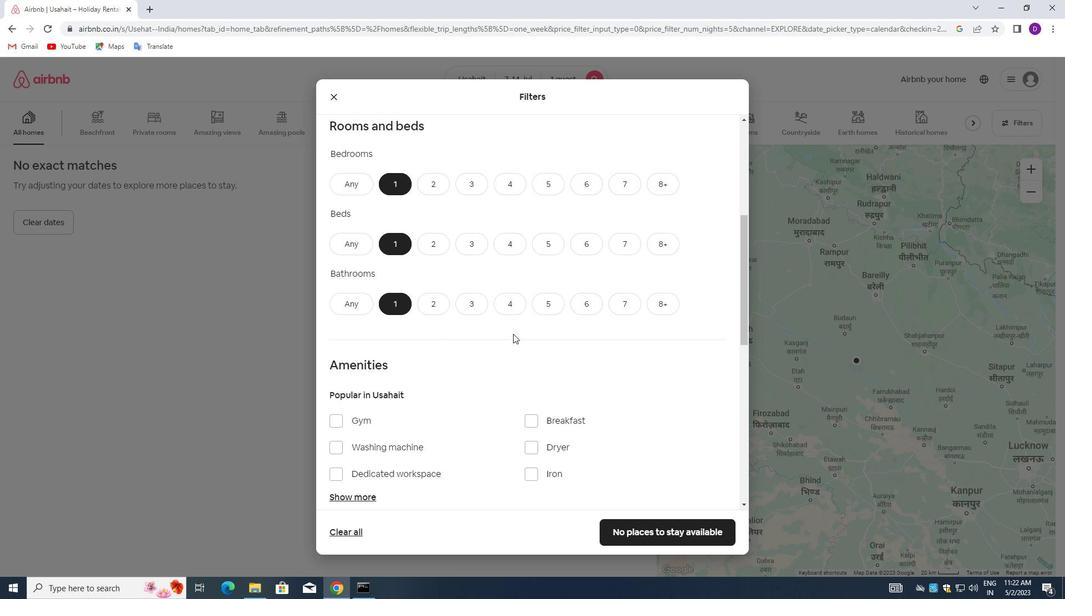 
Action: Mouse moved to (523, 341)
Screenshot: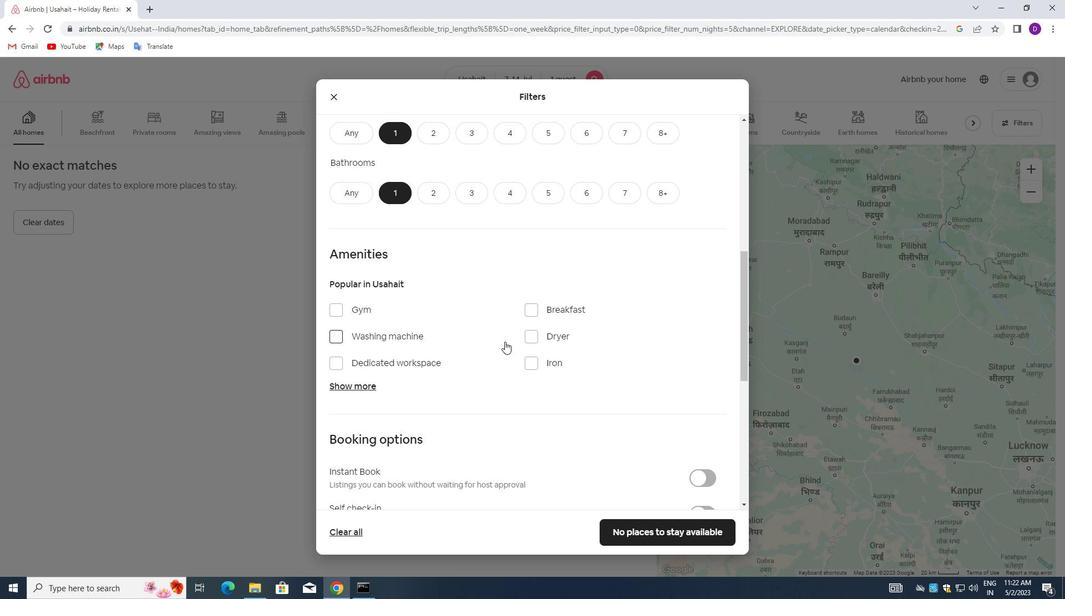 
Action: Mouse scrolled (523, 341) with delta (0, 0)
Screenshot: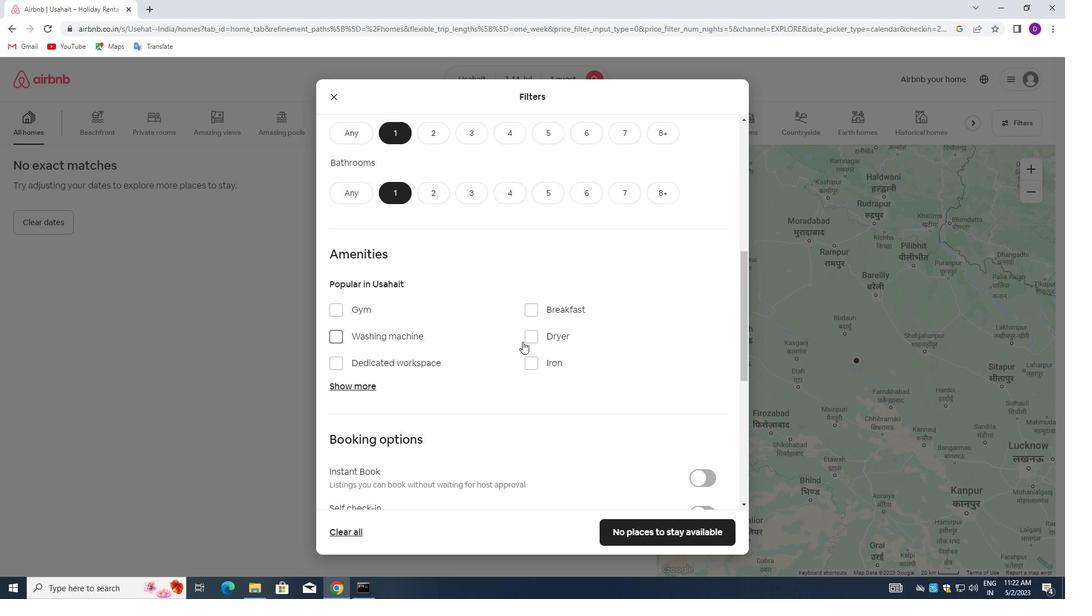 
Action: Mouse moved to (605, 330)
Screenshot: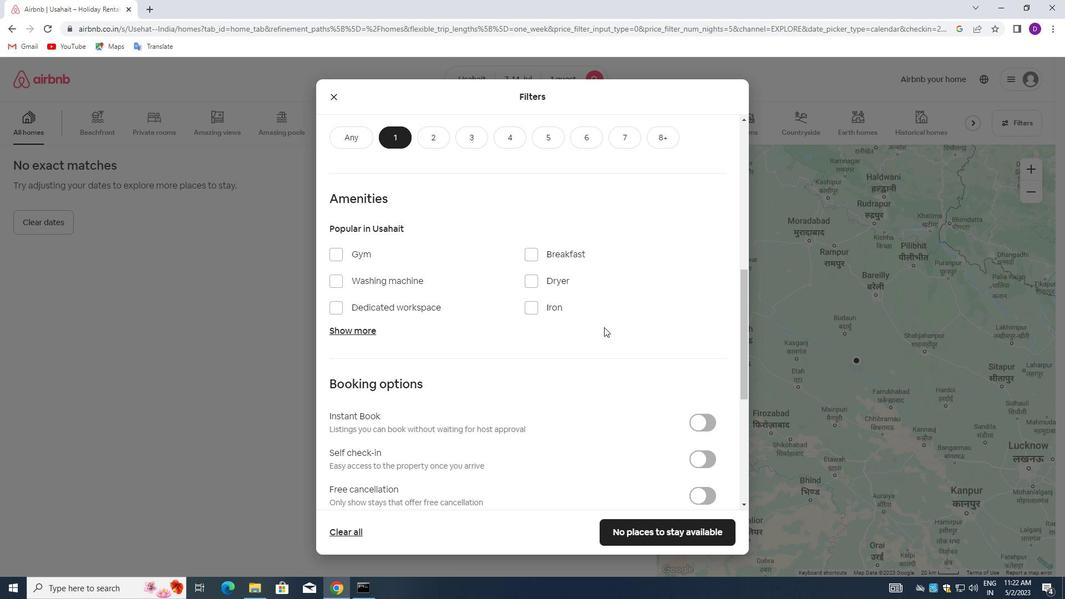 
Action: Mouse scrolled (605, 330) with delta (0, 0)
Screenshot: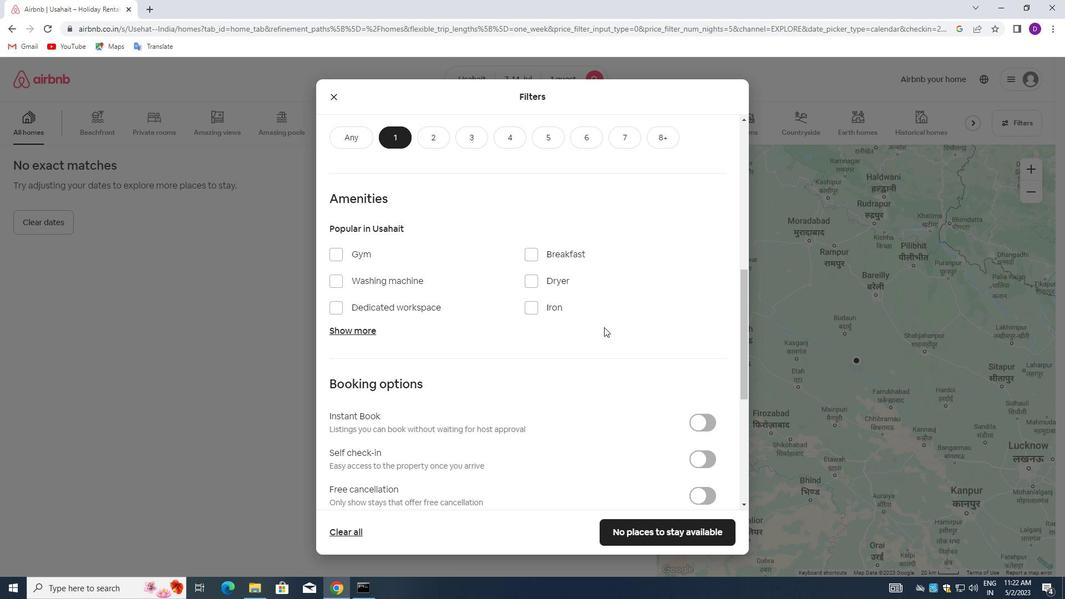 
Action: Mouse moved to (605, 331)
Screenshot: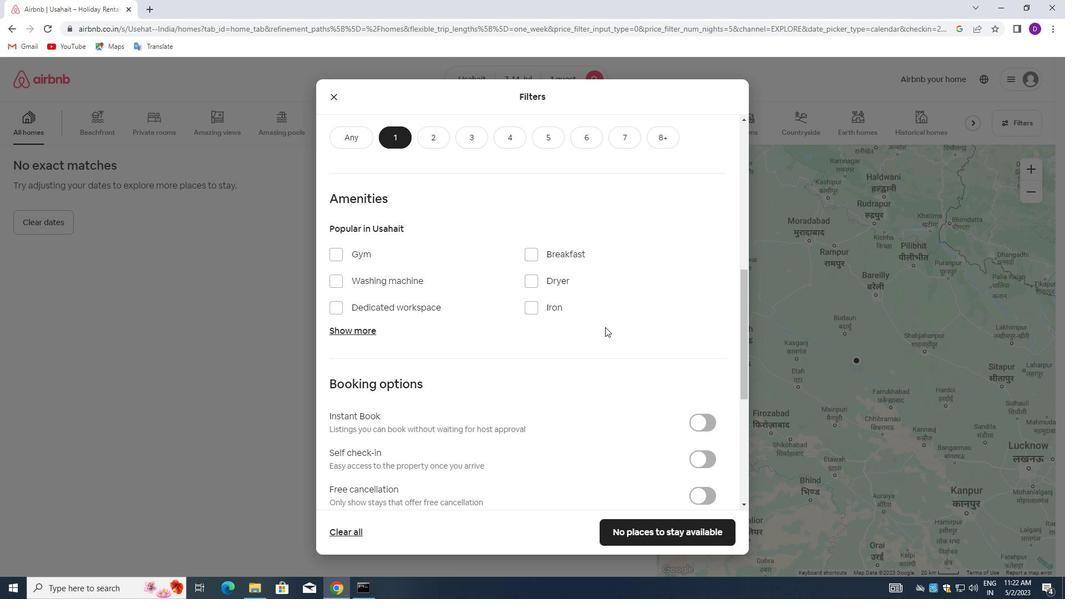 
Action: Mouse scrolled (605, 330) with delta (0, 0)
Screenshot: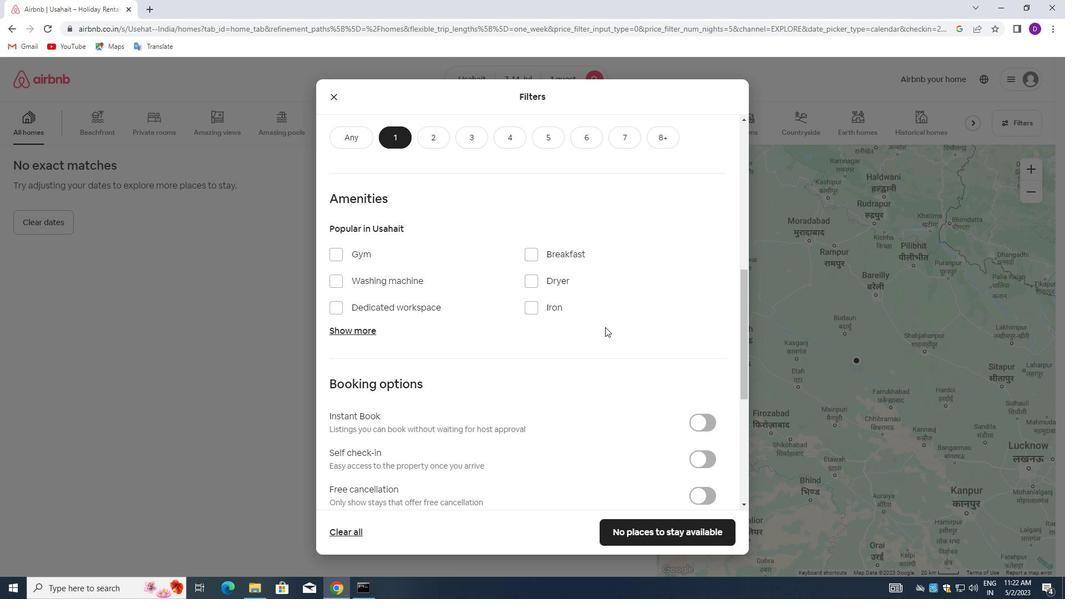 
Action: Mouse moved to (695, 348)
Screenshot: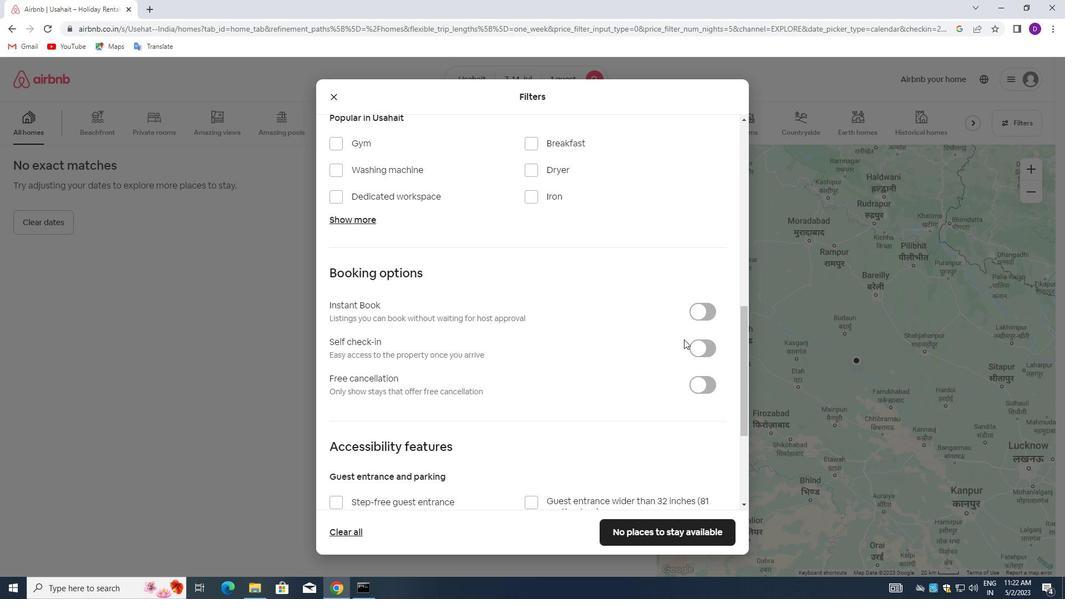 
Action: Mouse pressed left at (695, 348)
Screenshot: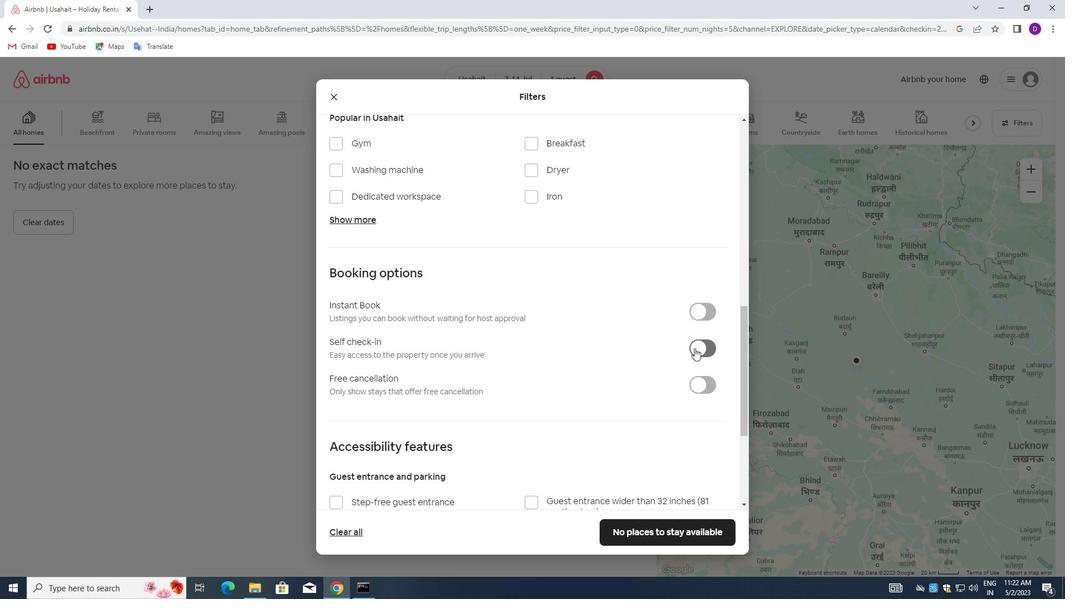 
Action: Mouse moved to (383, 392)
Screenshot: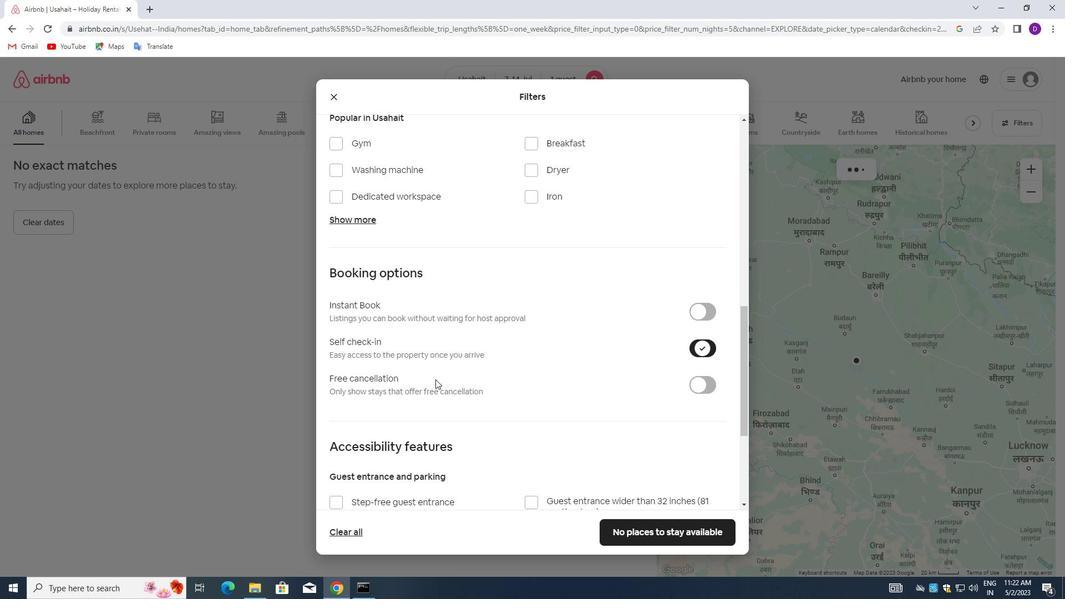 
Action: Mouse scrolled (383, 392) with delta (0, 0)
Screenshot: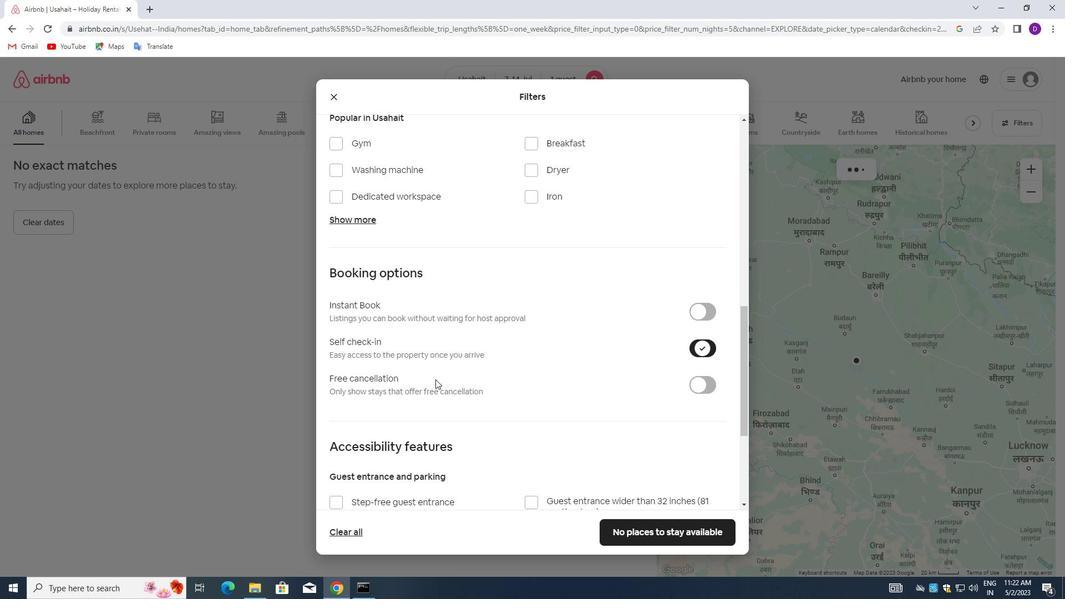 
Action: Mouse moved to (381, 393)
Screenshot: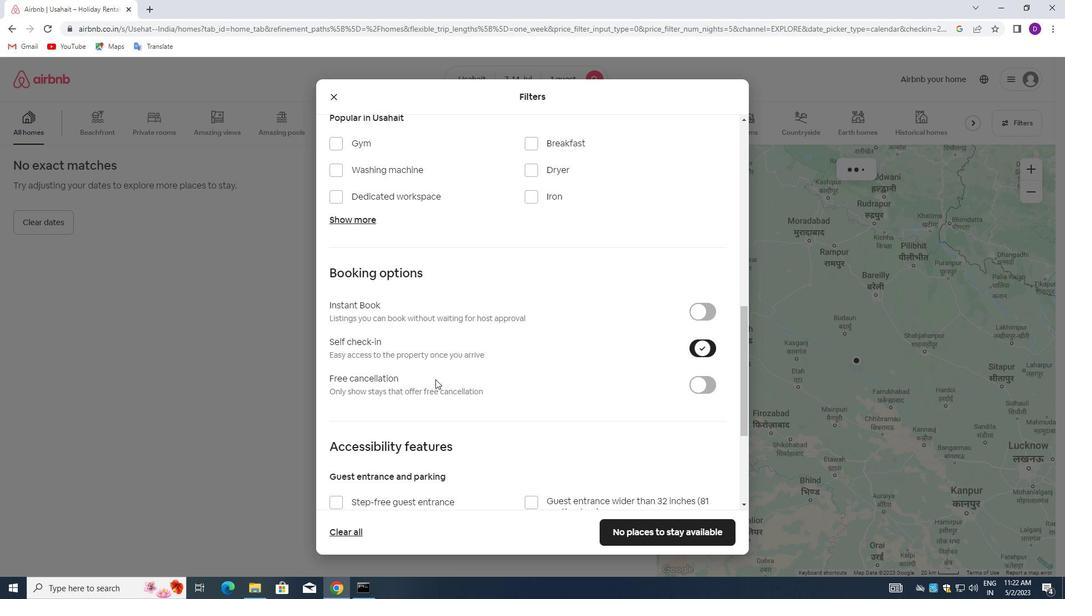 
Action: Mouse scrolled (381, 393) with delta (0, 0)
Screenshot: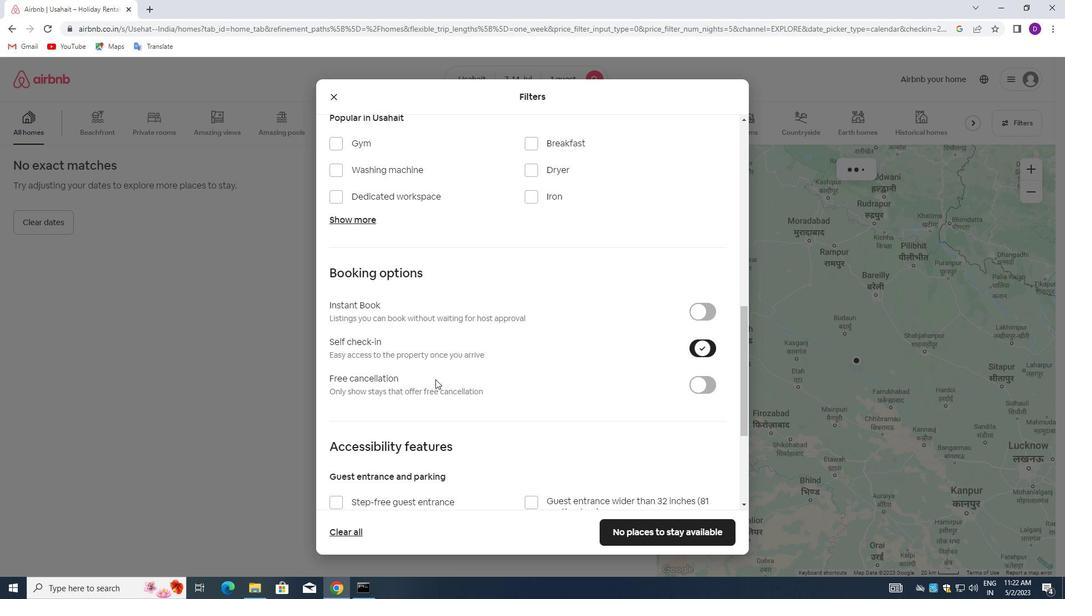 
Action: Mouse moved to (380, 394)
Screenshot: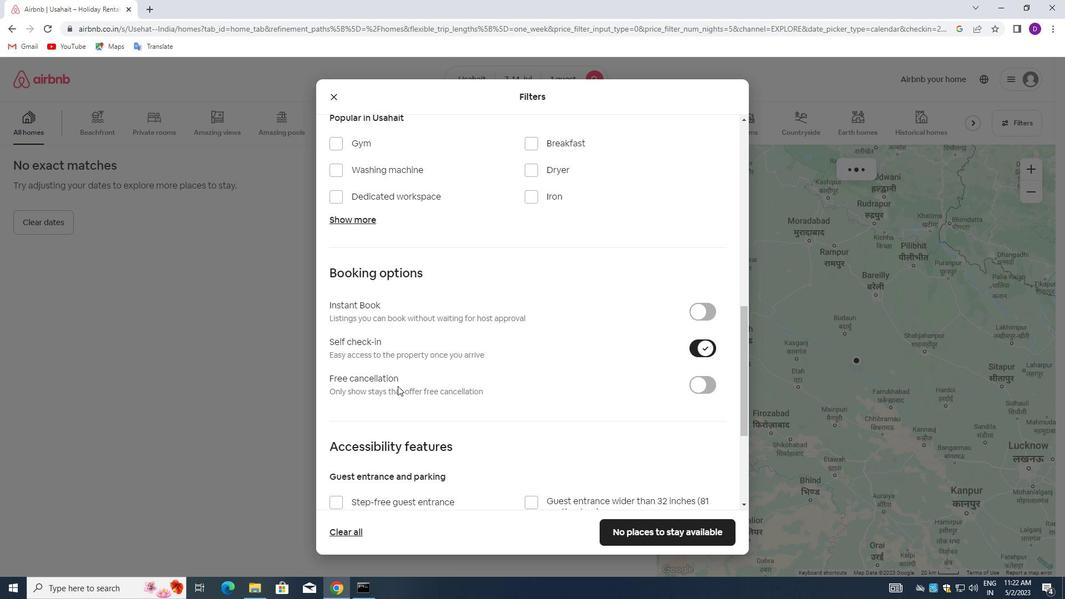 
Action: Mouse scrolled (380, 394) with delta (0, 0)
Screenshot: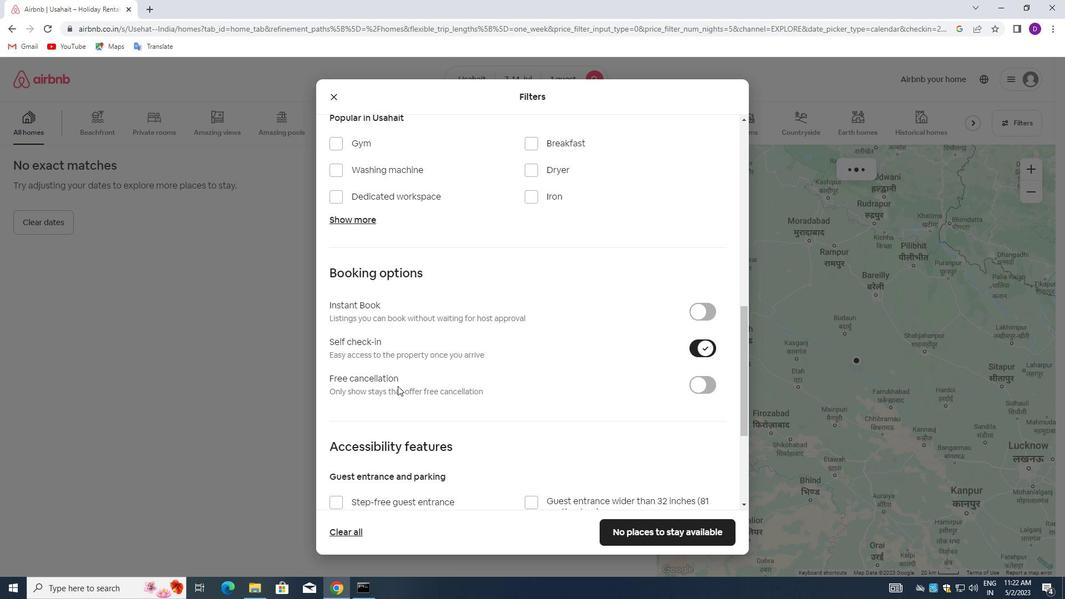 
Action: Mouse moved to (379, 394)
Screenshot: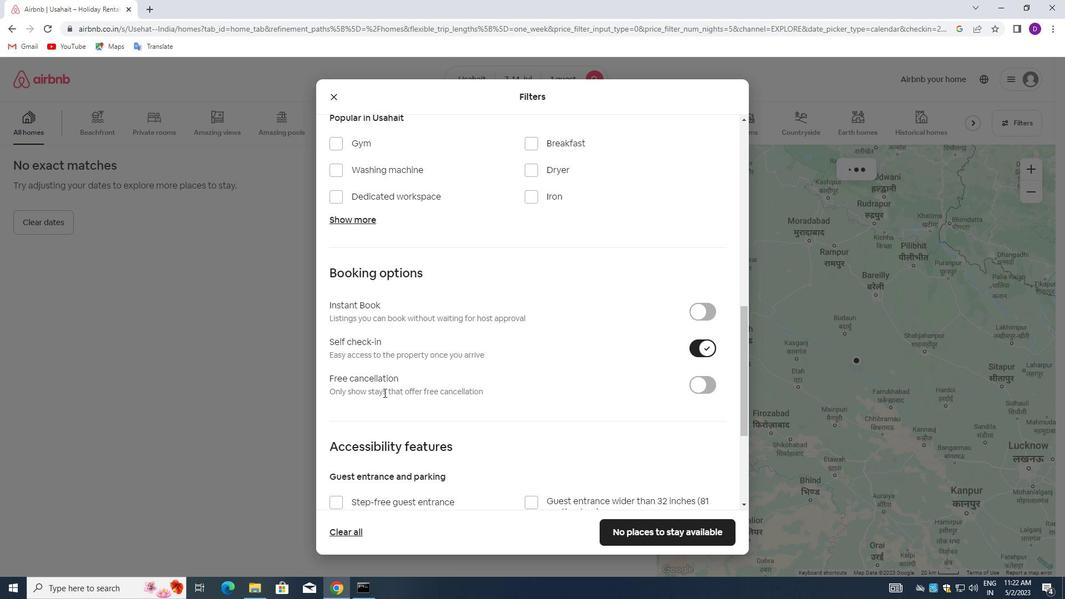 
Action: Mouse scrolled (379, 394) with delta (0, 0)
Screenshot: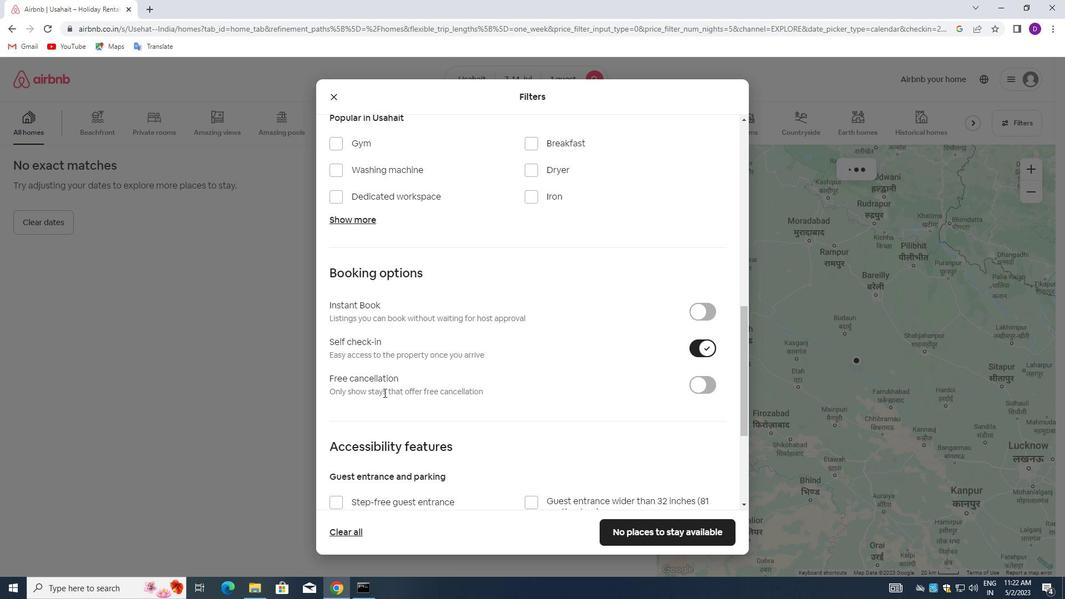 
Action: Mouse moved to (411, 387)
Screenshot: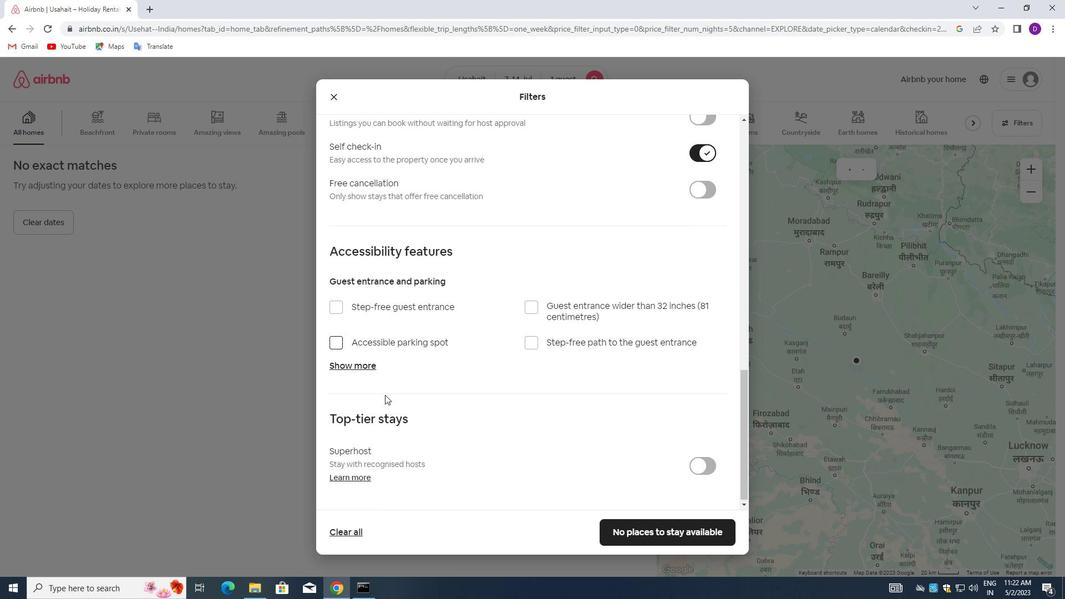 
Action: Mouse scrolled (411, 386) with delta (0, 0)
Screenshot: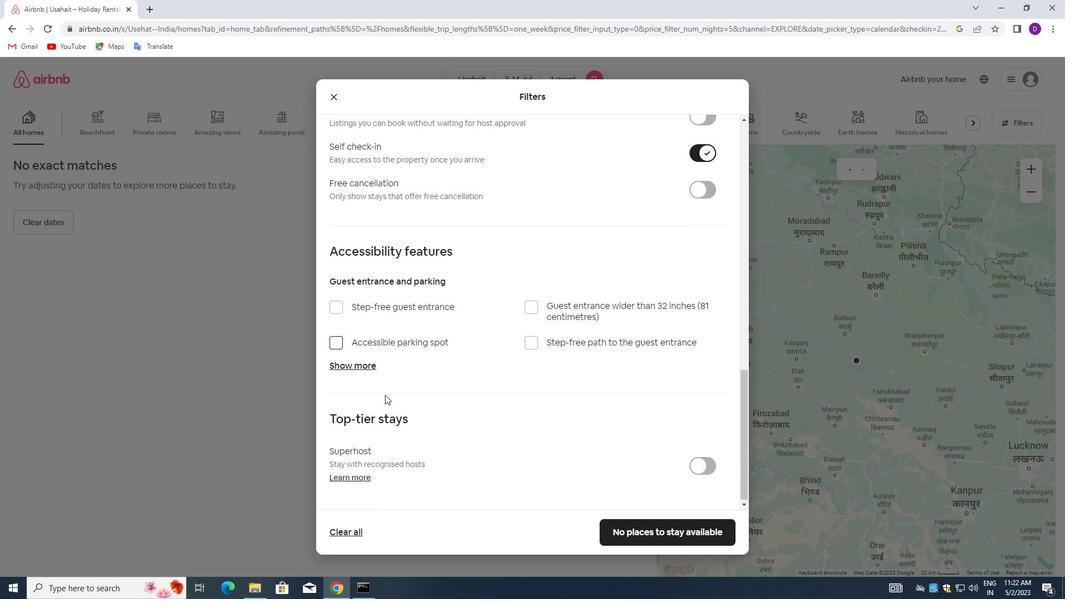 
Action: Mouse moved to (411, 387)
Screenshot: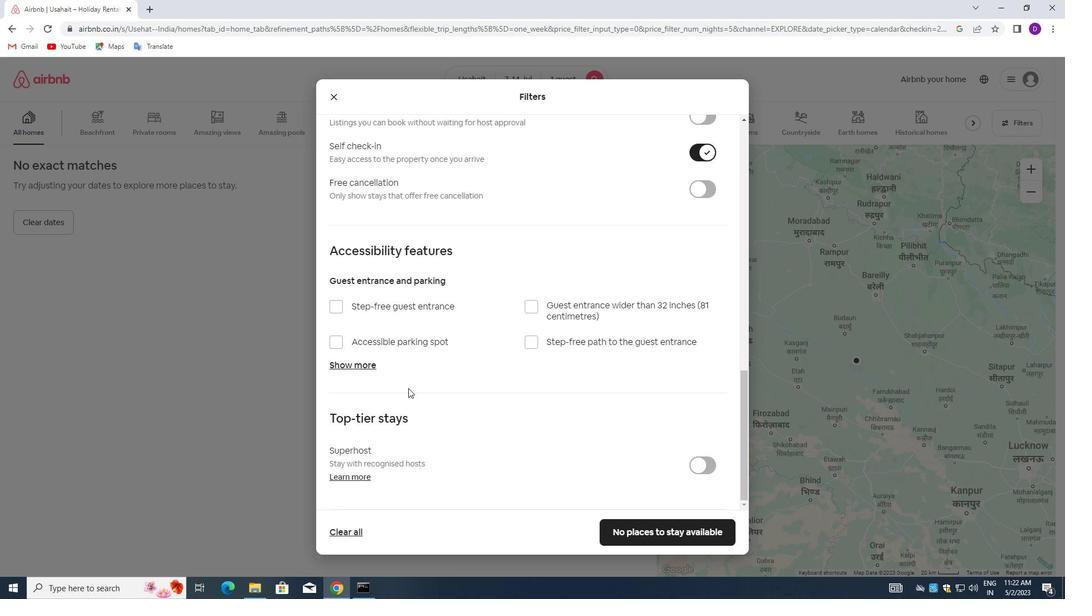 
Action: Mouse scrolled (411, 386) with delta (0, 0)
Screenshot: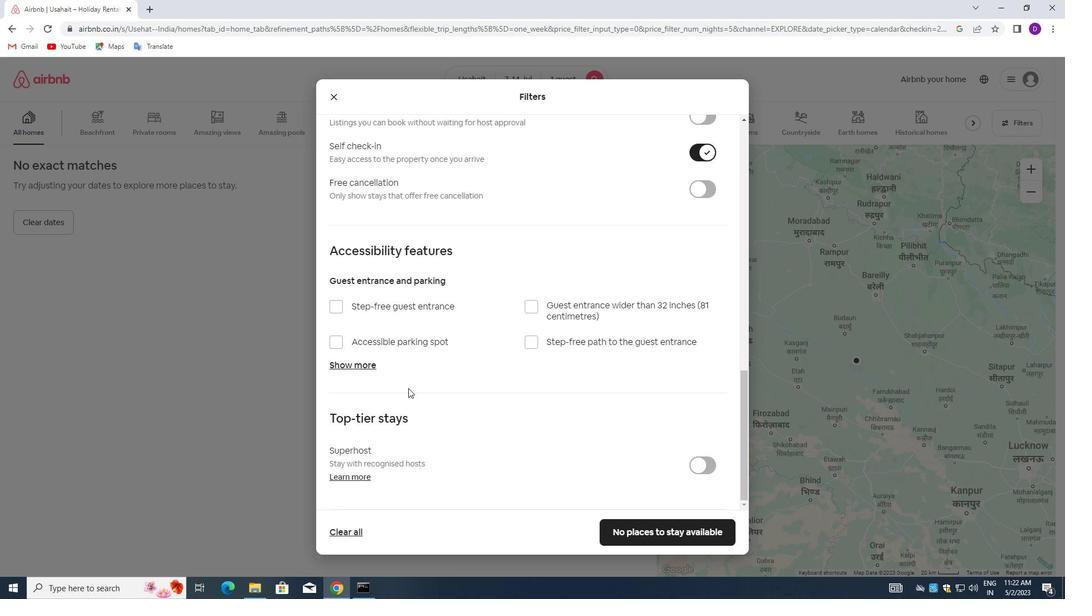 
Action: Mouse moved to (408, 391)
Screenshot: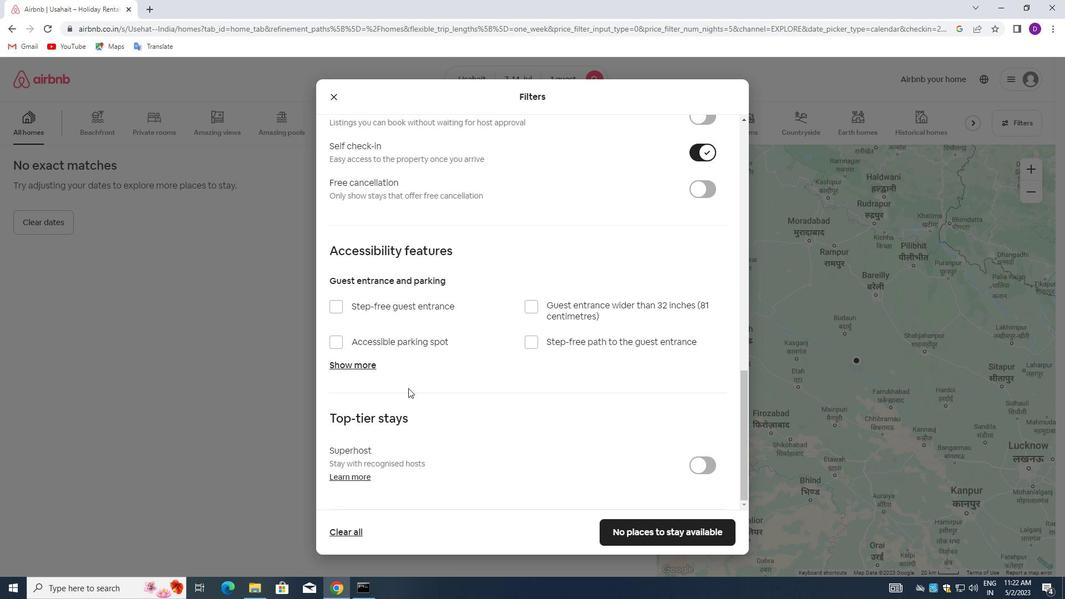 
Action: Mouse scrolled (408, 391) with delta (0, 0)
Screenshot: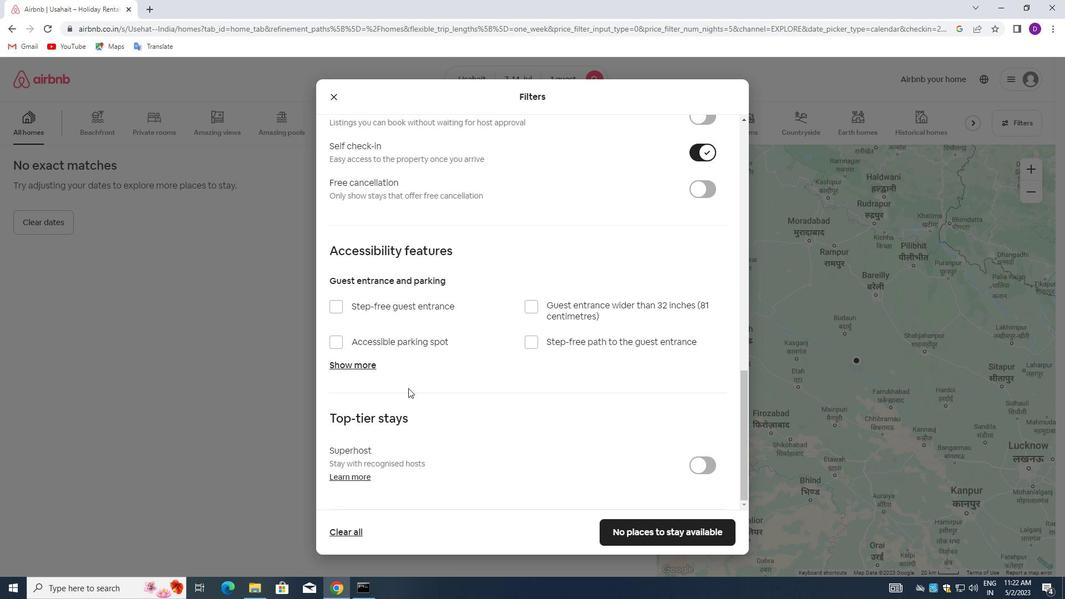 
Action: Mouse moved to (406, 394)
Screenshot: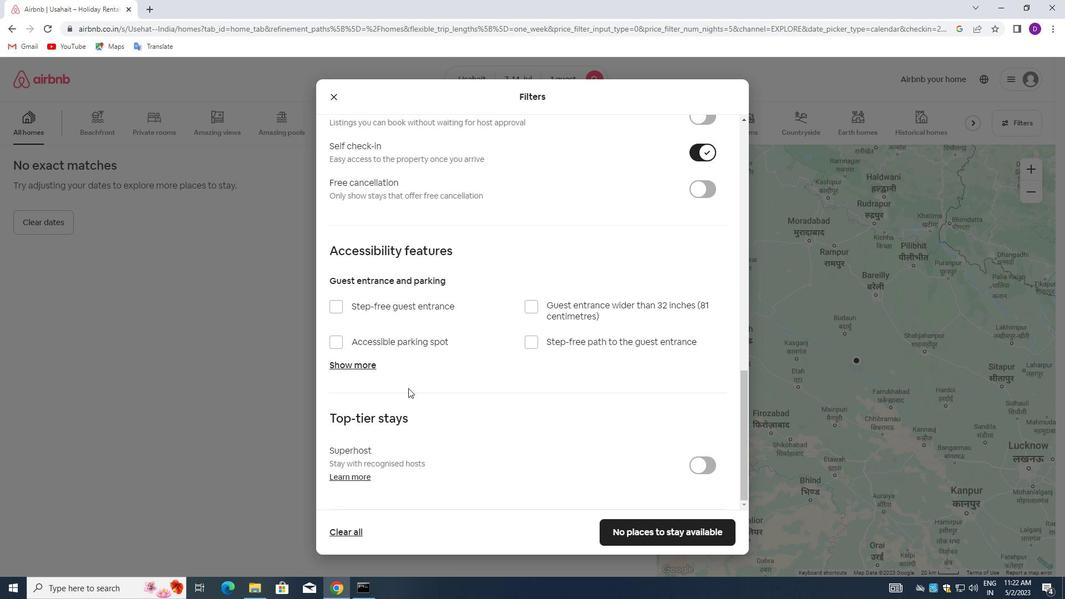 
Action: Mouse scrolled (406, 394) with delta (0, 0)
Screenshot: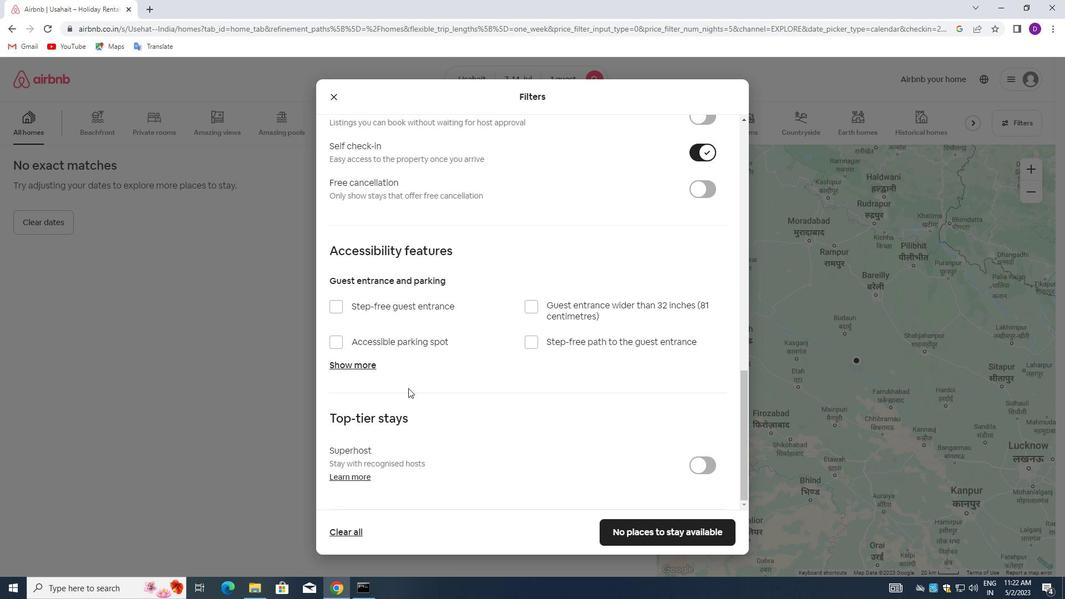 
Action: Mouse moved to (404, 398)
Screenshot: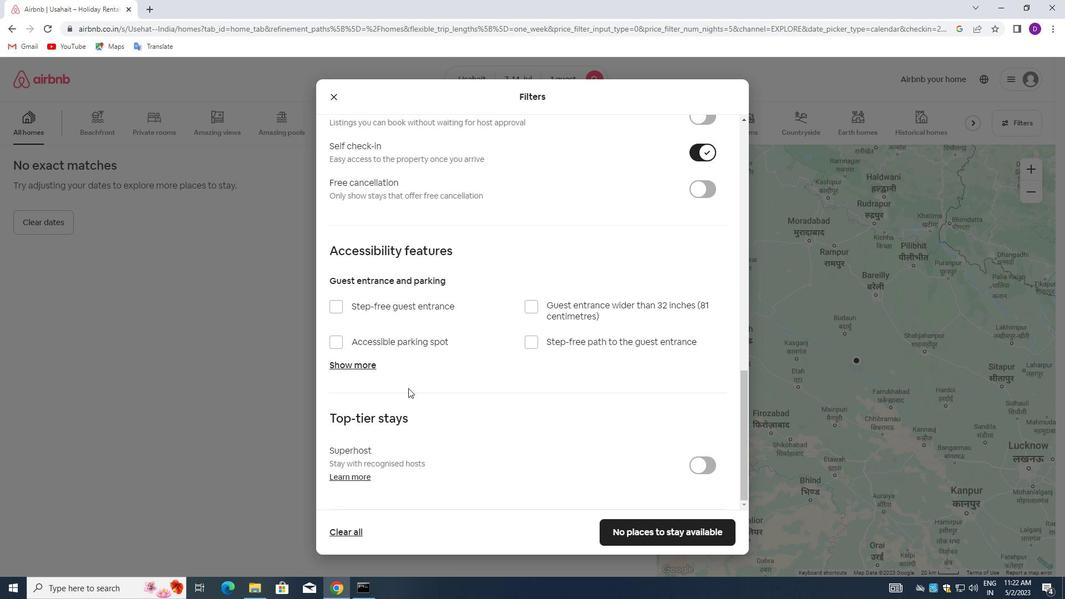
Action: Mouse scrolled (404, 398) with delta (0, 0)
Screenshot: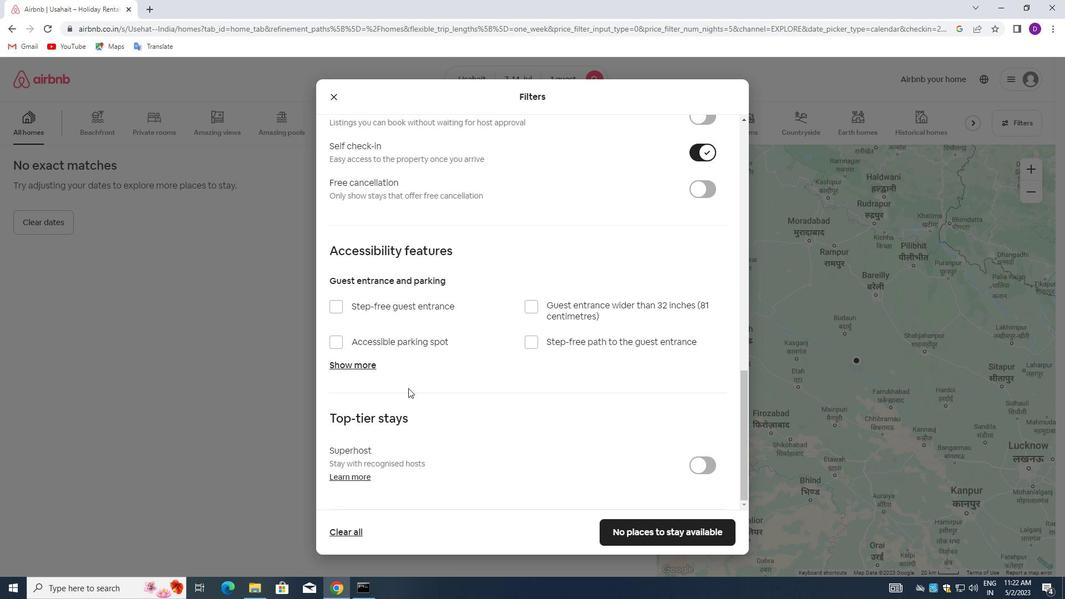 
Action: Mouse moved to (401, 402)
Screenshot: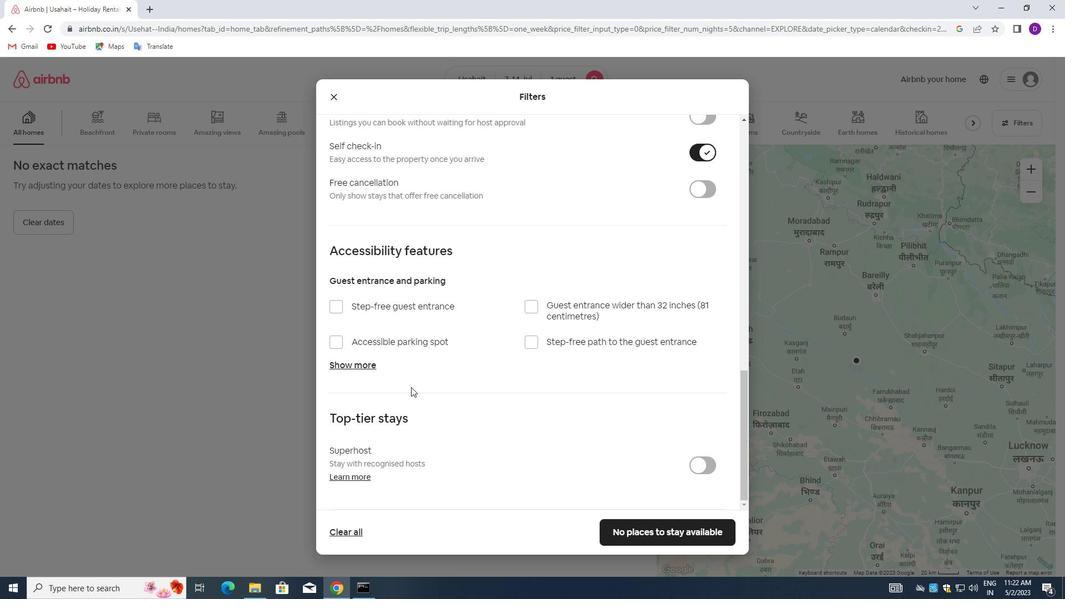 
Action: Mouse scrolled (401, 401) with delta (0, 0)
Screenshot: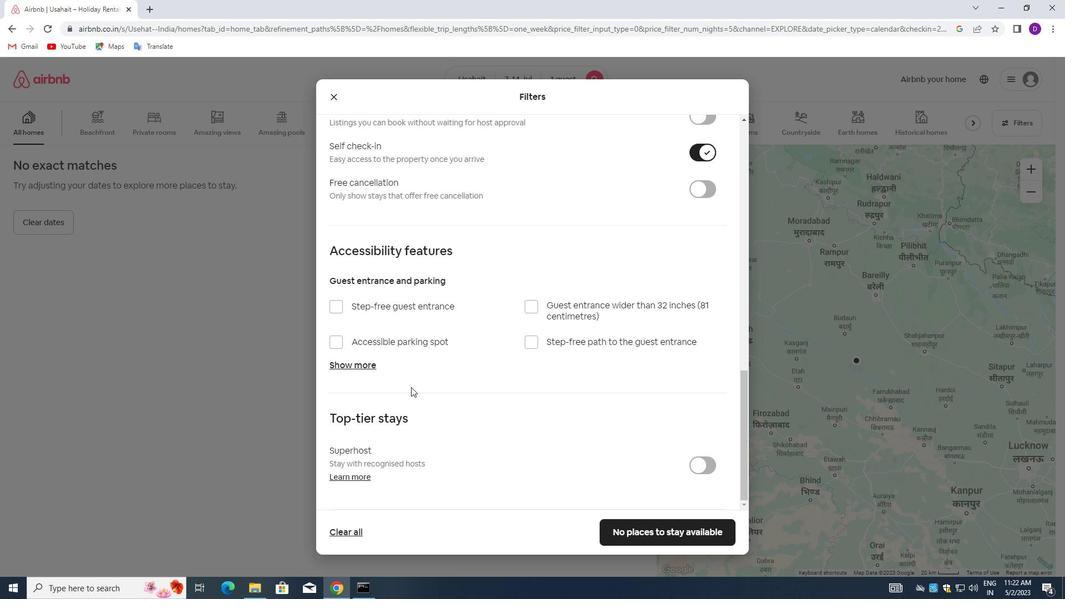 
Action: Mouse moved to (560, 473)
Screenshot: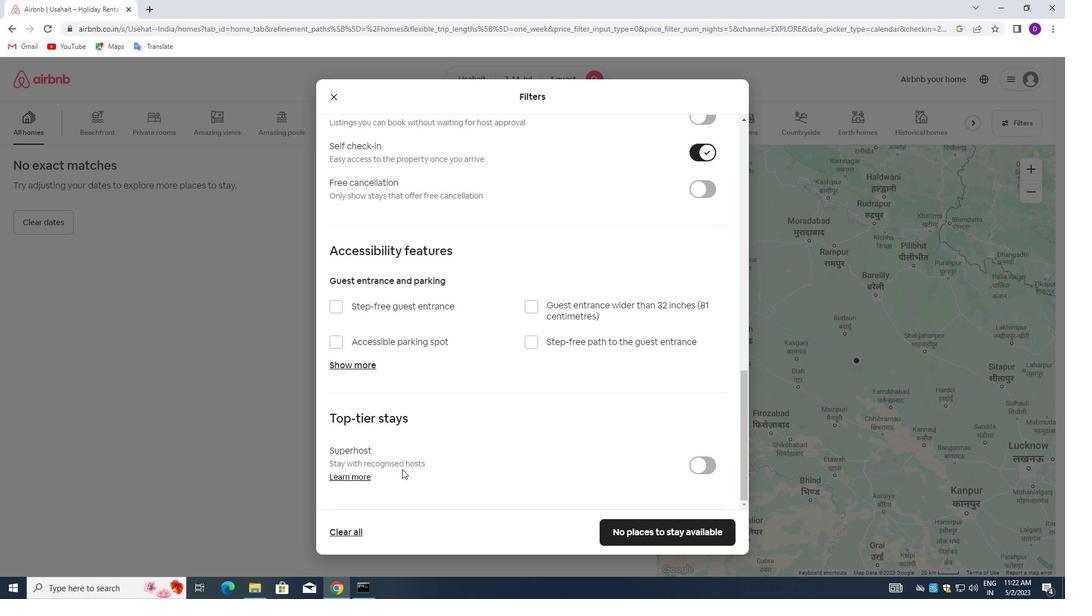 
Action: Mouse scrolled (560, 472) with delta (0, 0)
Screenshot: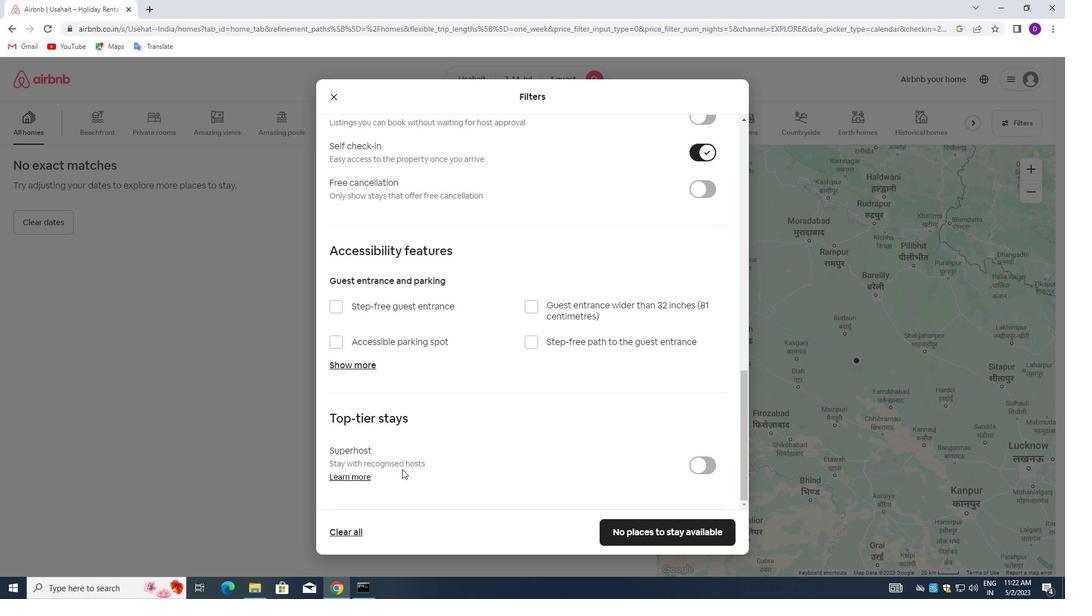 
Action: Mouse moved to (565, 479)
Screenshot: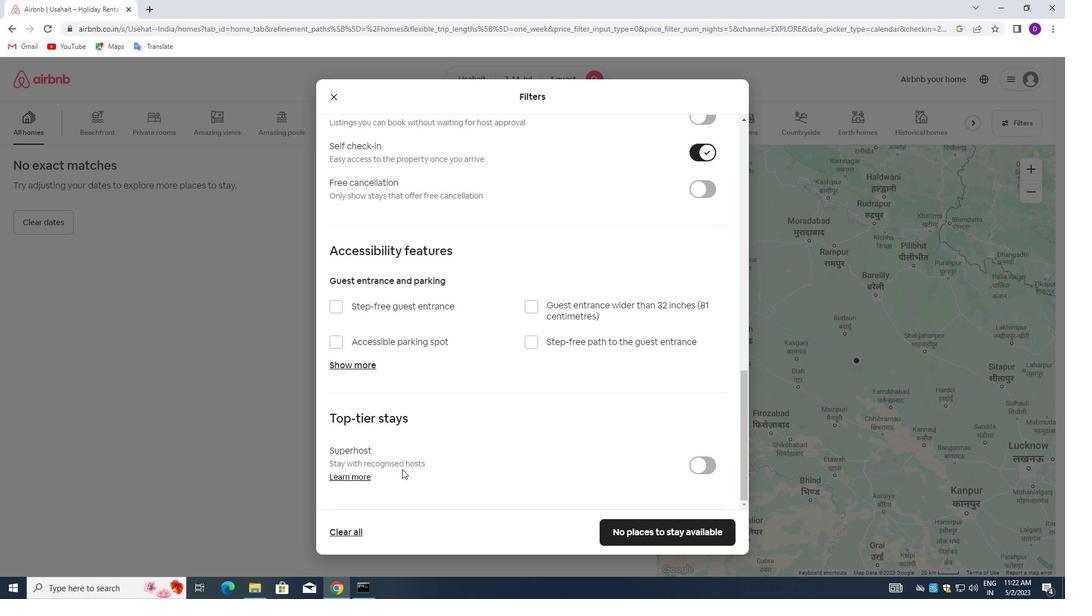 
Action: Mouse scrolled (565, 478) with delta (0, 0)
Screenshot: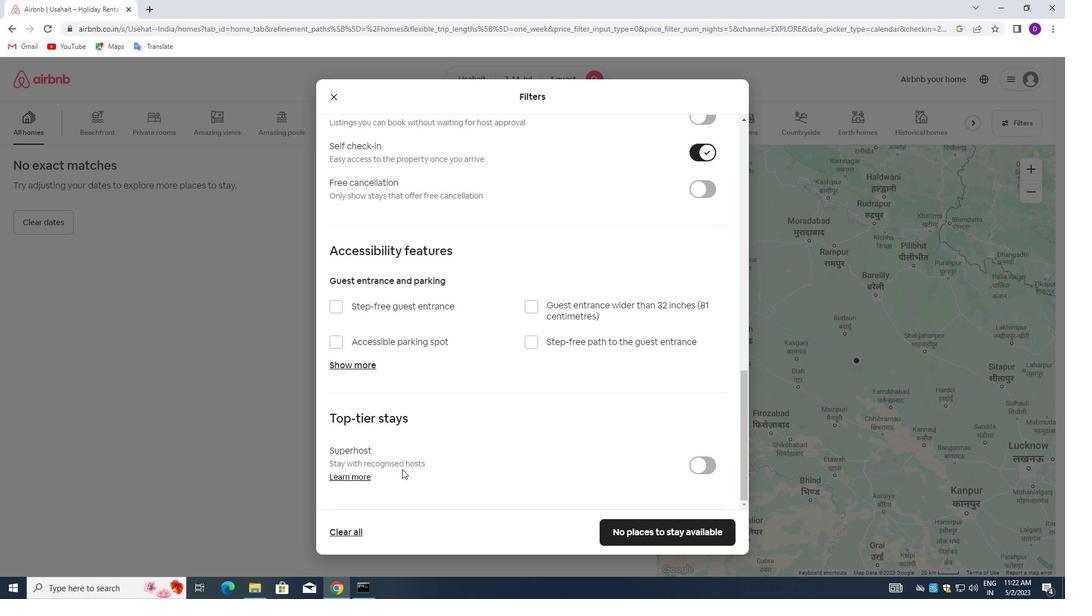 
Action: Mouse moved to (571, 485)
Screenshot: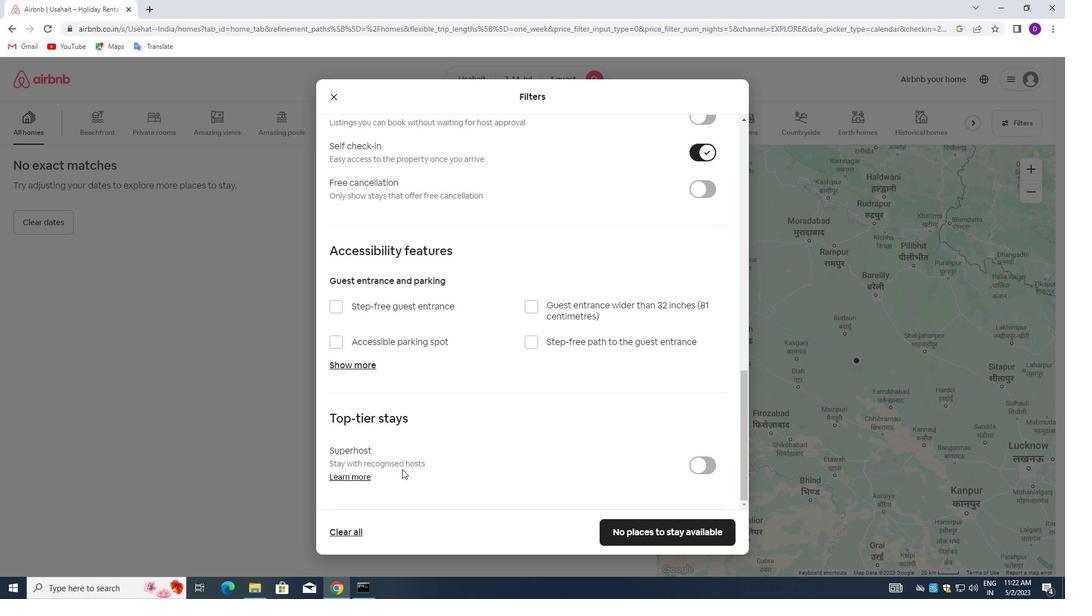 
Action: Mouse scrolled (571, 484) with delta (0, 0)
Screenshot: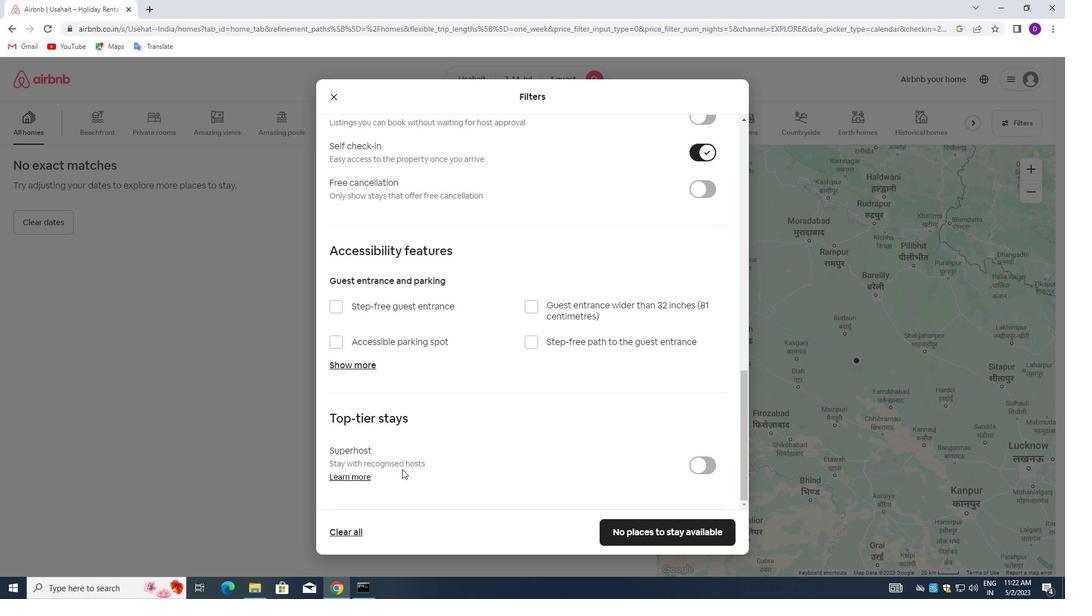 
Action: Mouse moved to (665, 528)
Screenshot: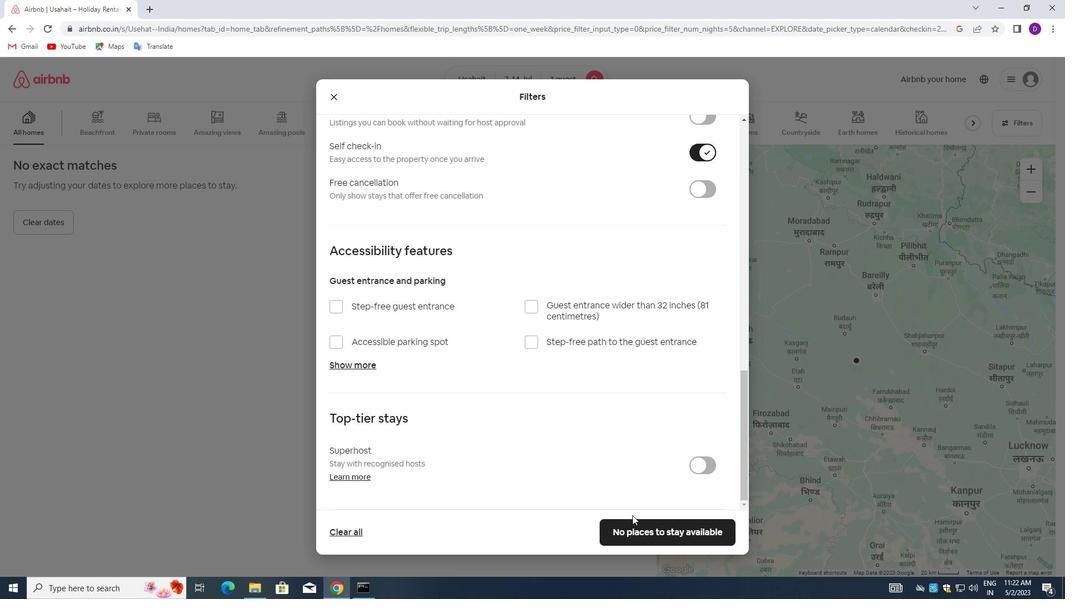 
Action: Mouse pressed left at (665, 528)
Screenshot: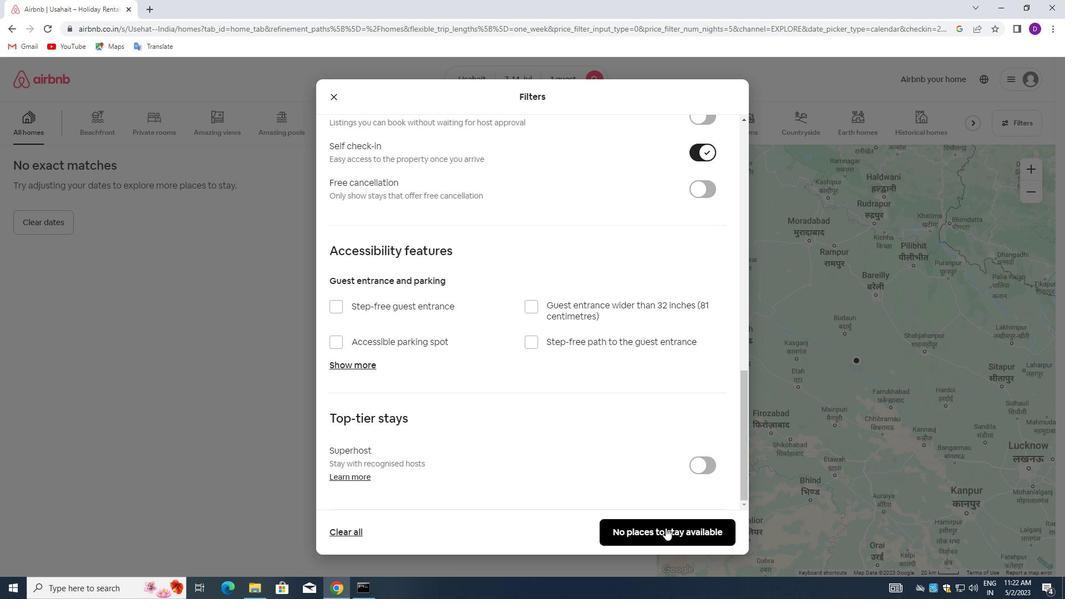
Action: Mouse moved to (665, 527)
Screenshot: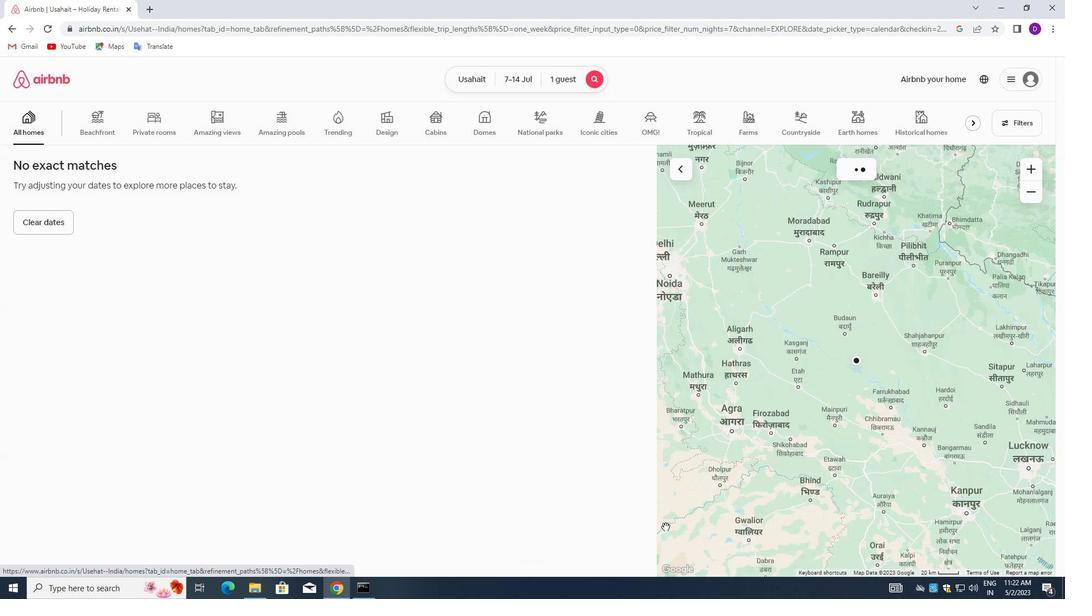 
